 Task: Find connections with filter location Sonepur with filter topic #Managementconsultingwith filter profile language English with filter current company Titan Company Limited with filter school Narsee Monjee Educational Trust's - Jamnabai Narsee School with filter industry Travel Arrangements with filter service category Budgeting with filter keywords title Secretary
Action: Mouse moved to (536, 65)
Screenshot: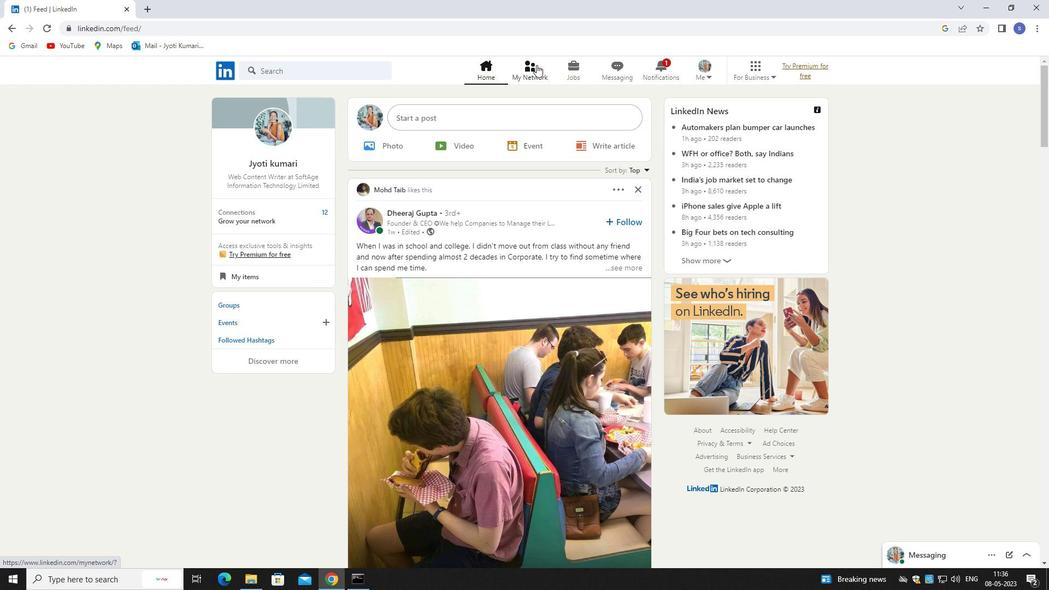 
Action: Mouse pressed left at (536, 65)
Screenshot: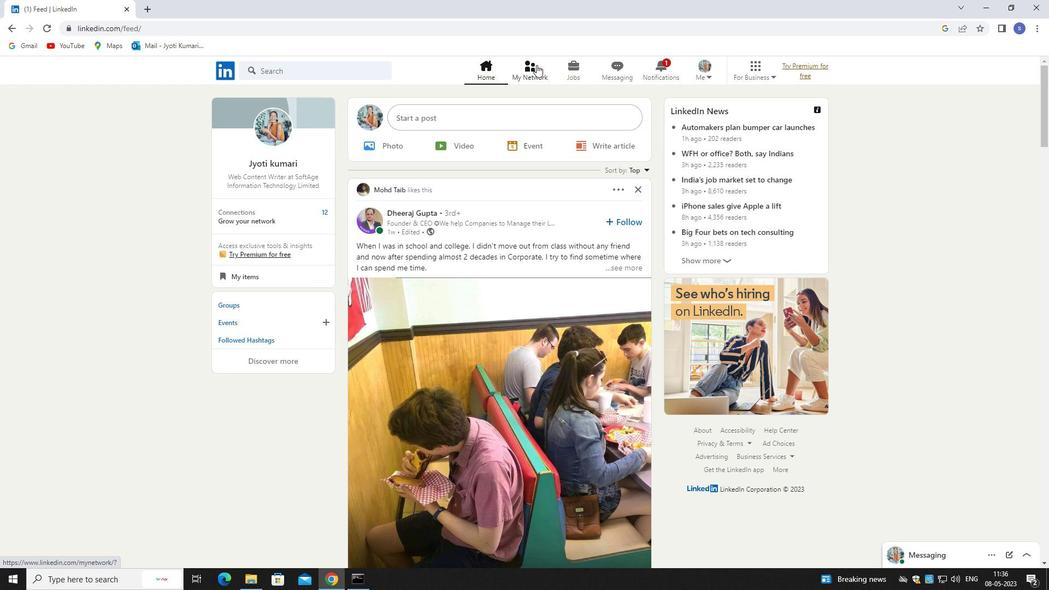 
Action: Mouse pressed left at (536, 65)
Screenshot: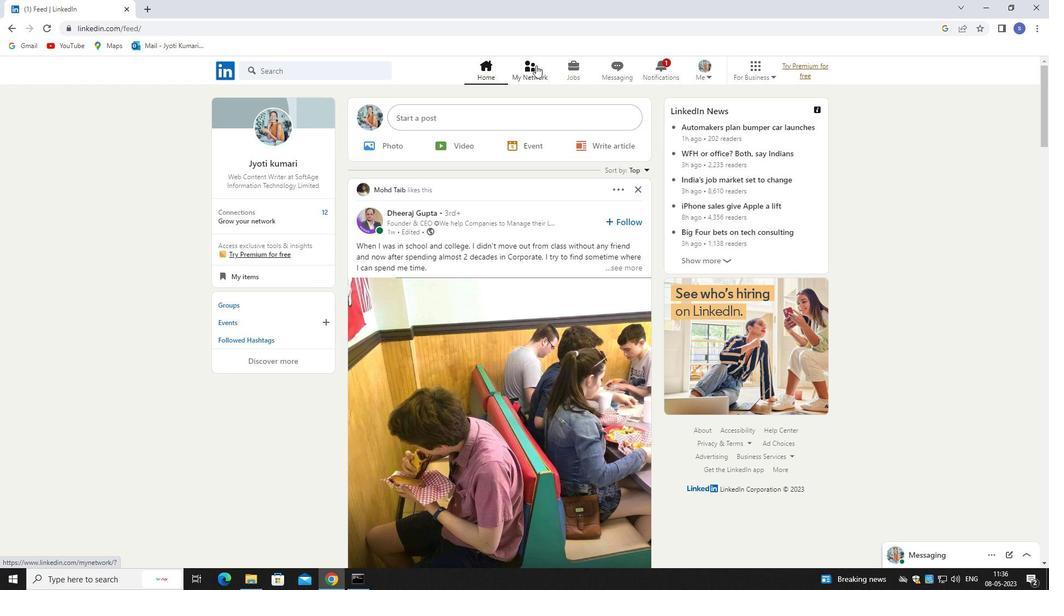
Action: Mouse moved to (320, 129)
Screenshot: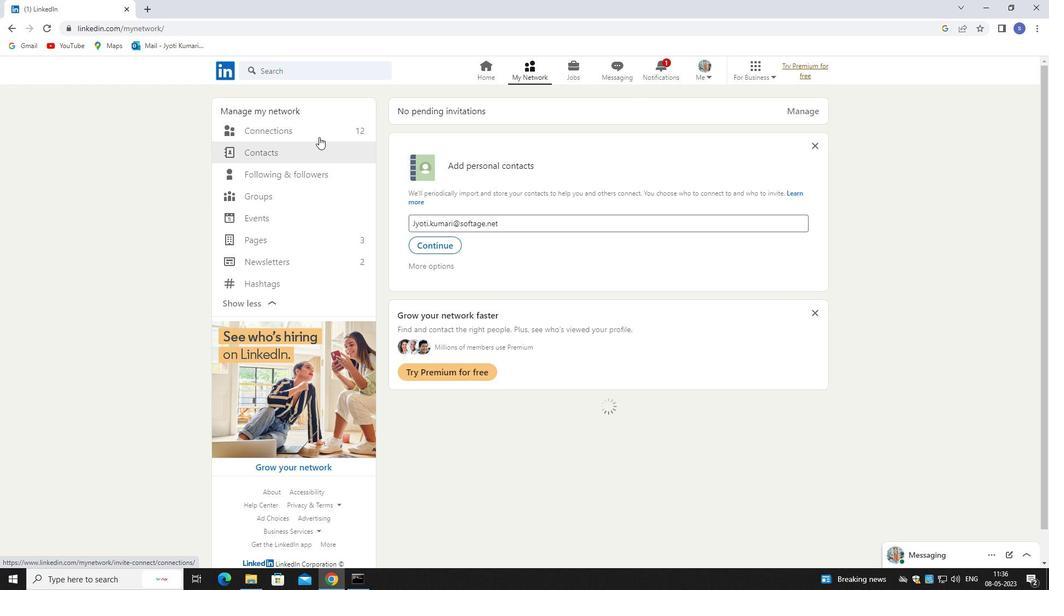 
Action: Mouse pressed left at (320, 129)
Screenshot: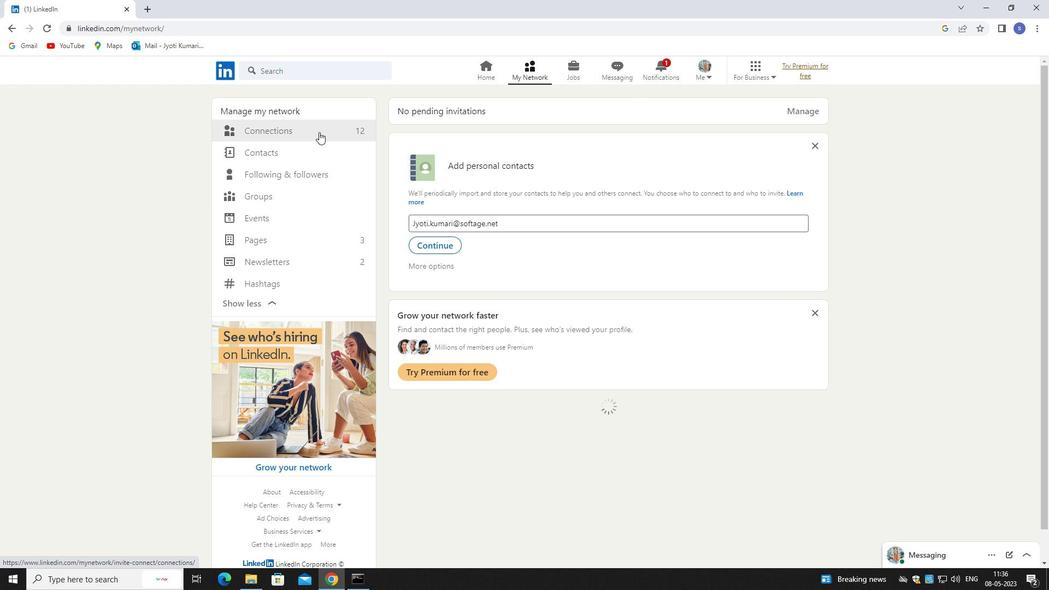 
Action: Mouse pressed left at (320, 129)
Screenshot: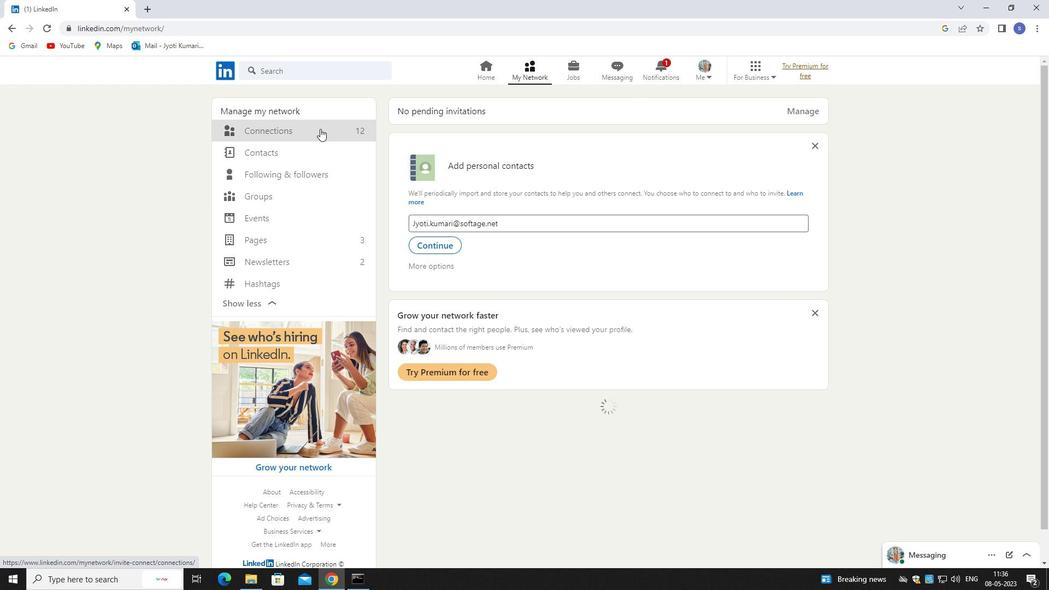 
Action: Mouse moved to (584, 131)
Screenshot: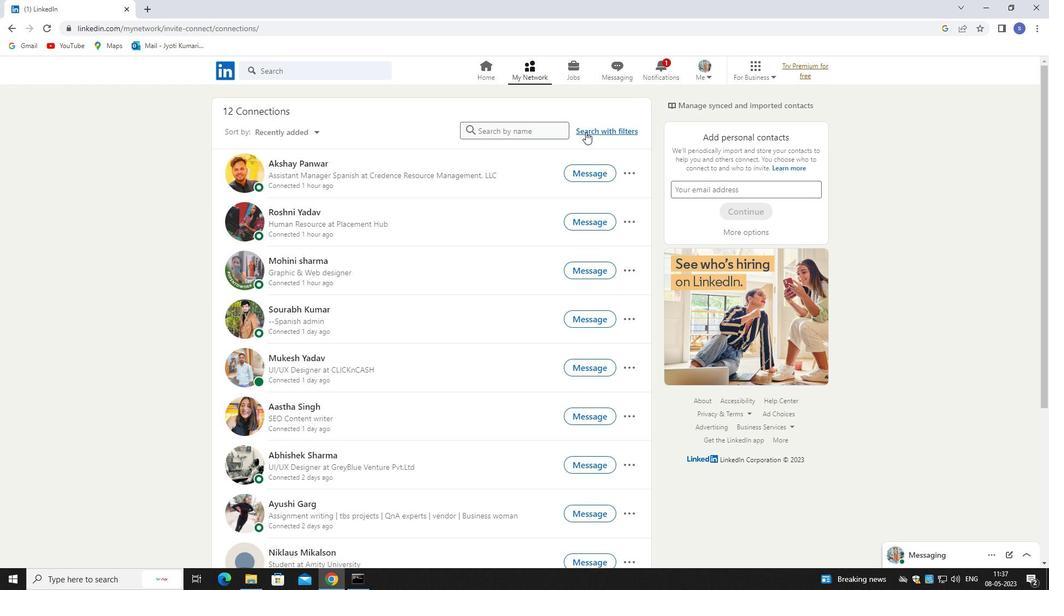 
Action: Mouse pressed left at (584, 131)
Screenshot: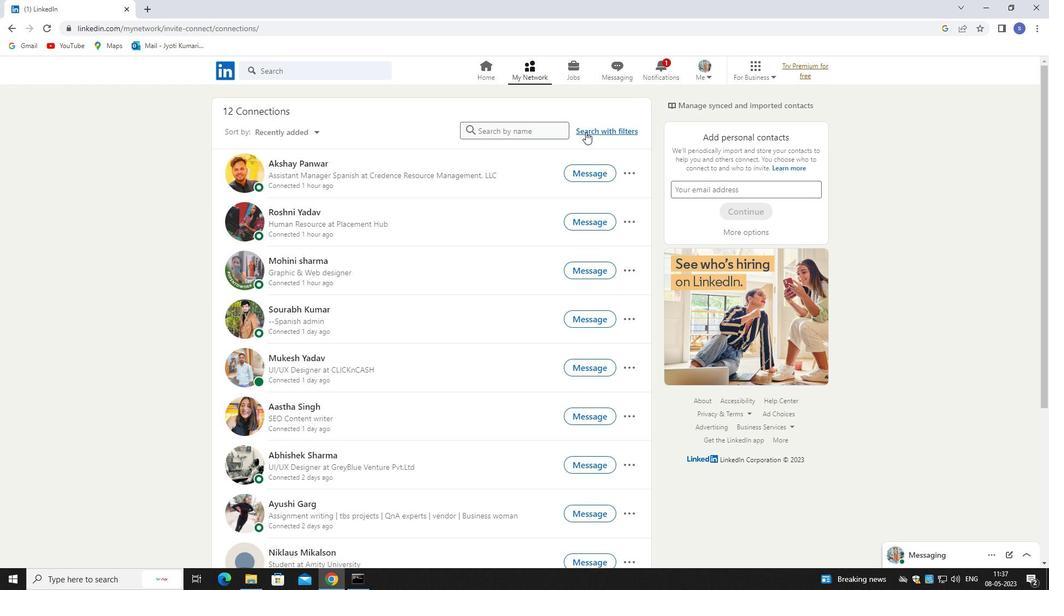 
Action: Mouse moved to (550, 97)
Screenshot: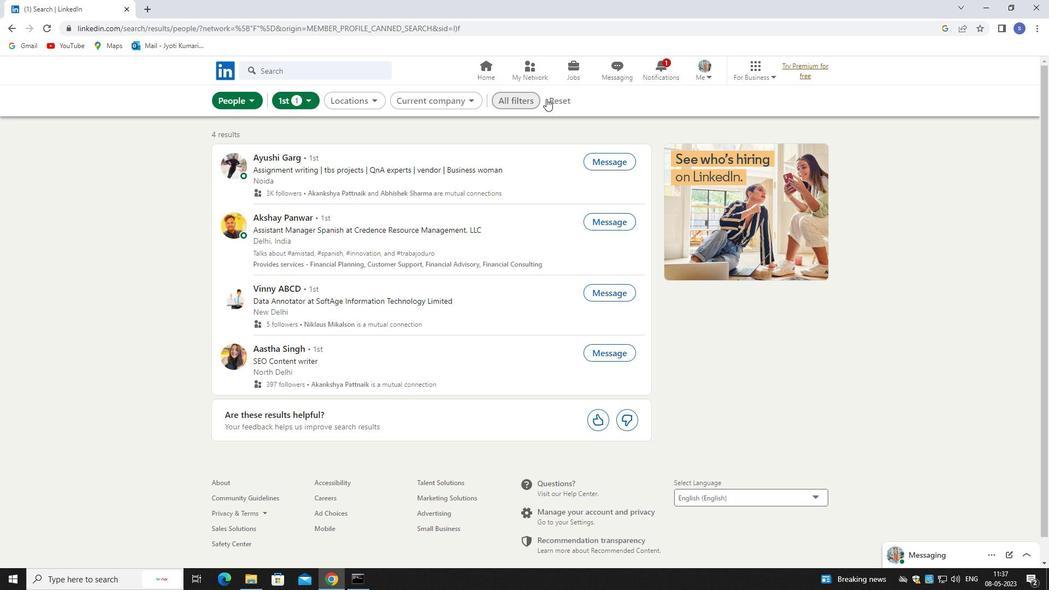 
Action: Mouse pressed left at (550, 97)
Screenshot: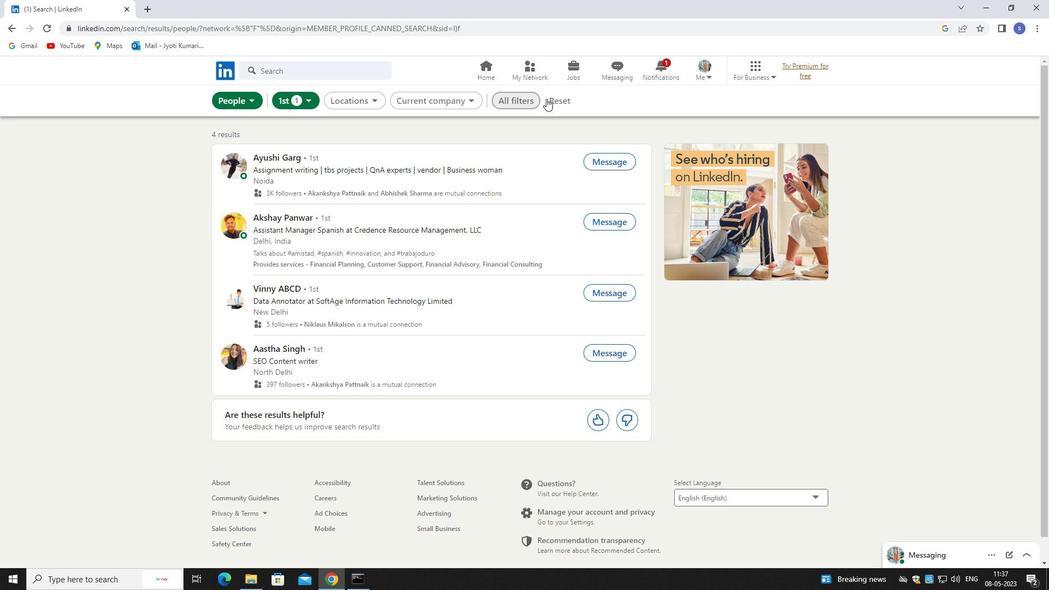
Action: Mouse moved to (533, 98)
Screenshot: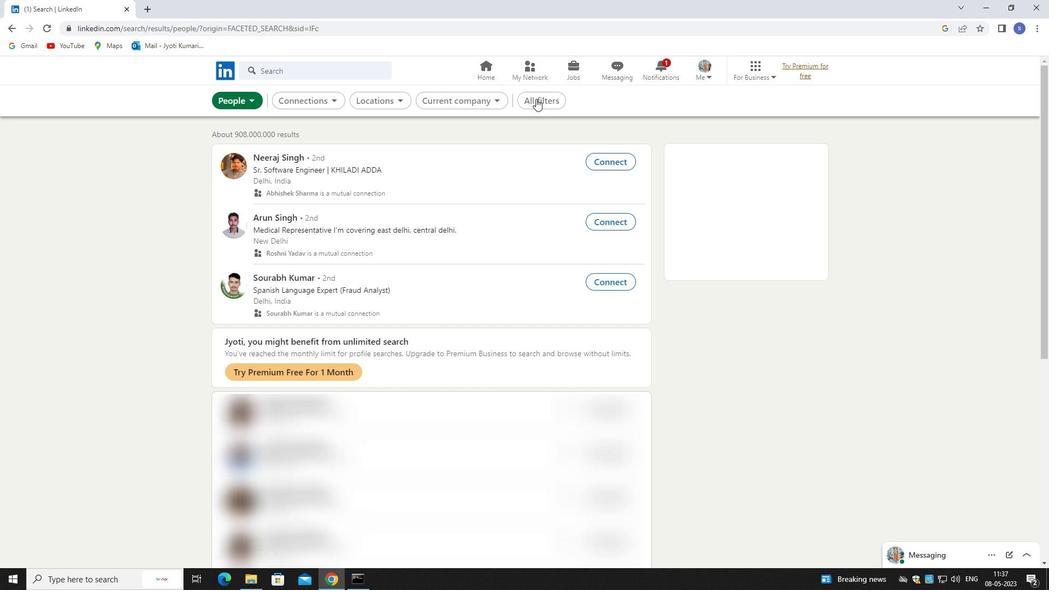 
Action: Mouse pressed left at (533, 98)
Screenshot: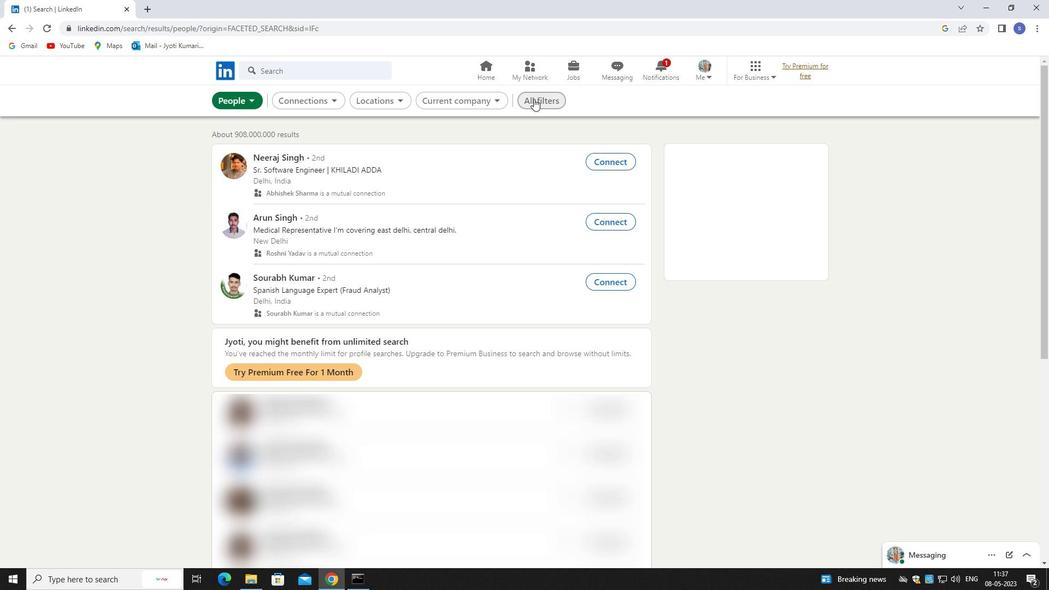 
Action: Mouse moved to (948, 432)
Screenshot: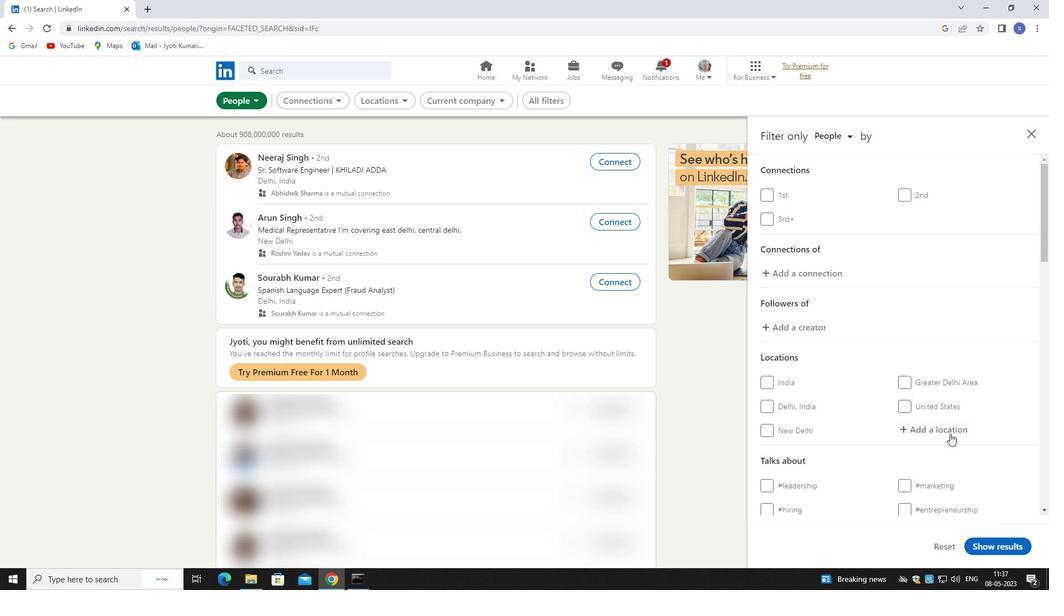 
Action: Mouse pressed left at (948, 432)
Screenshot: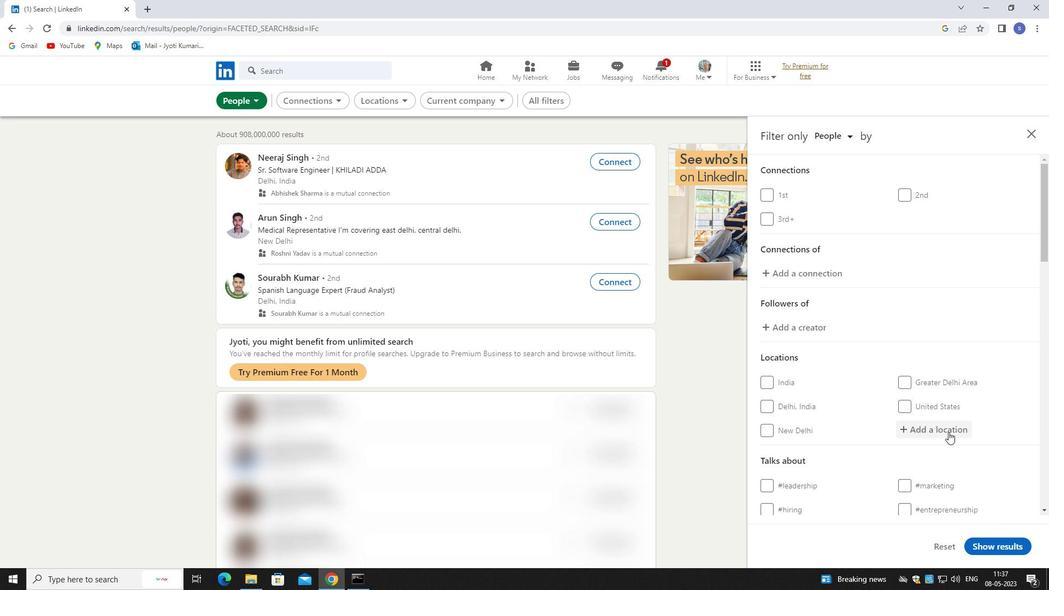 
Action: Mouse moved to (947, 436)
Screenshot: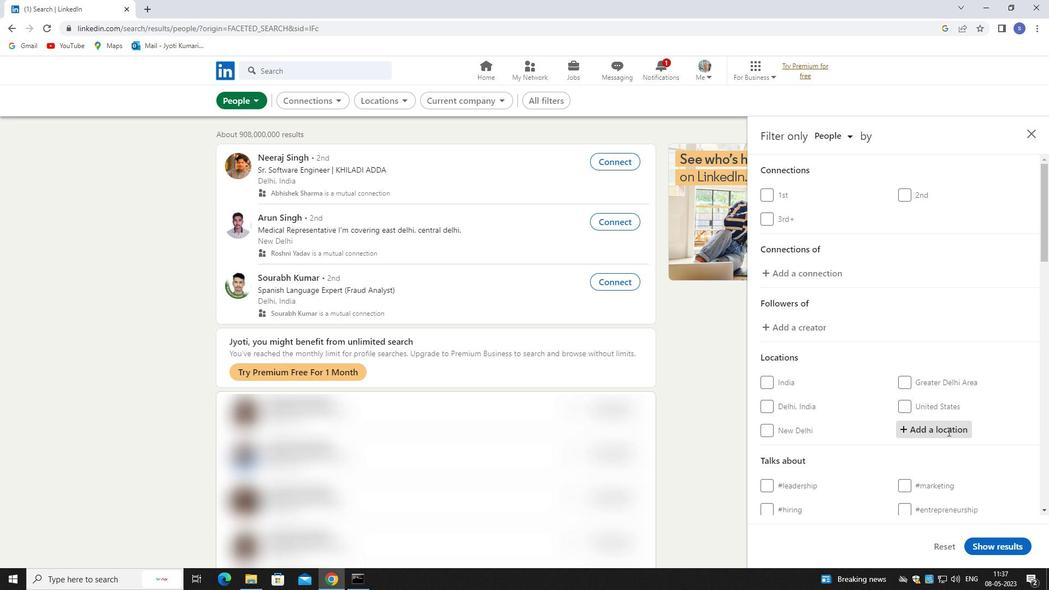 
Action: Key pressed sonepu
Screenshot: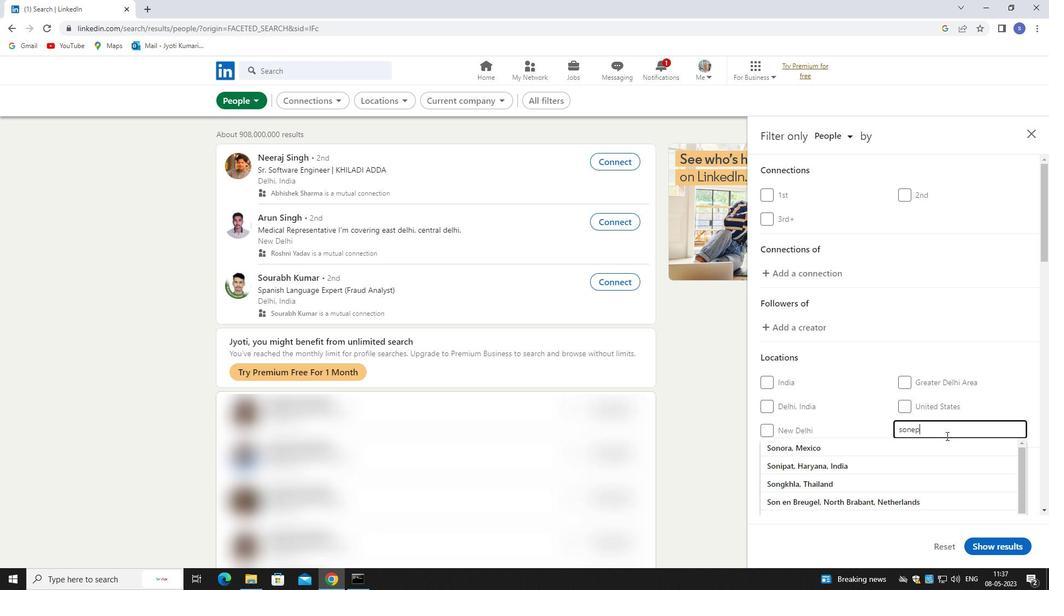
Action: Mouse moved to (948, 441)
Screenshot: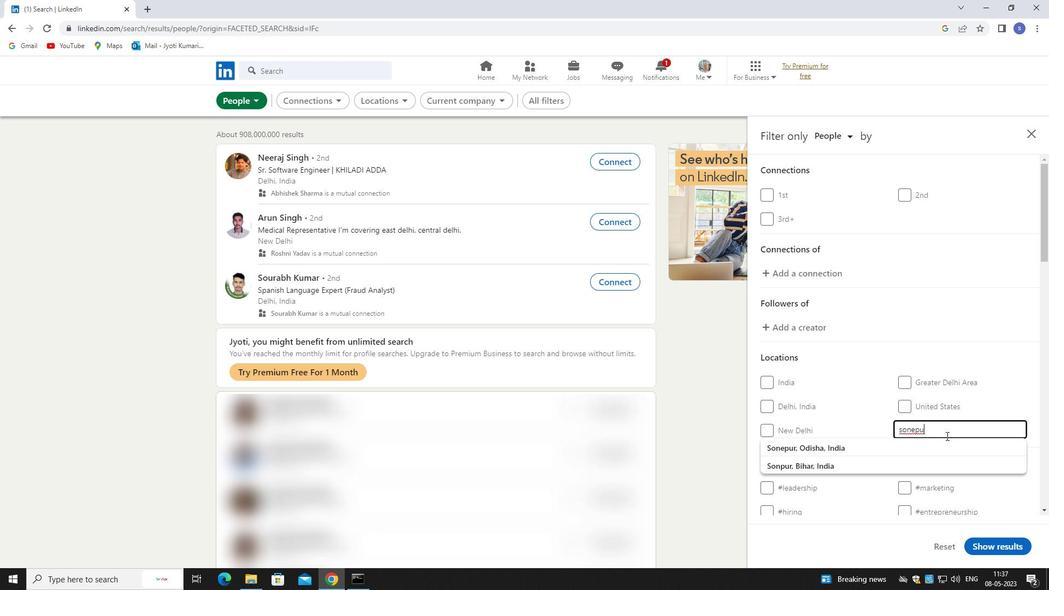 
Action: Mouse pressed left at (948, 441)
Screenshot: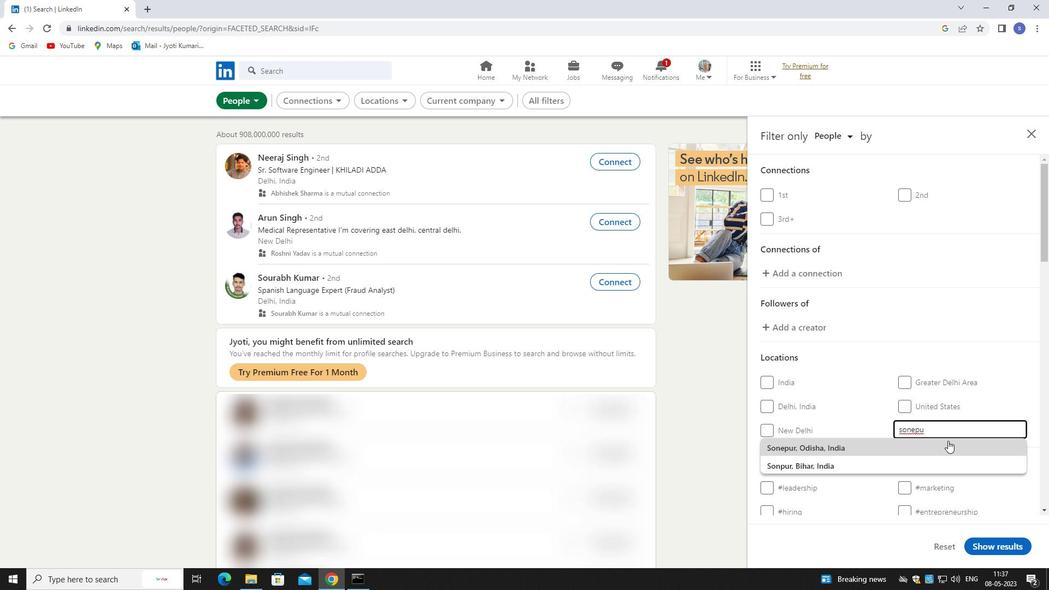
Action: Mouse scrolled (948, 440) with delta (0, 0)
Screenshot: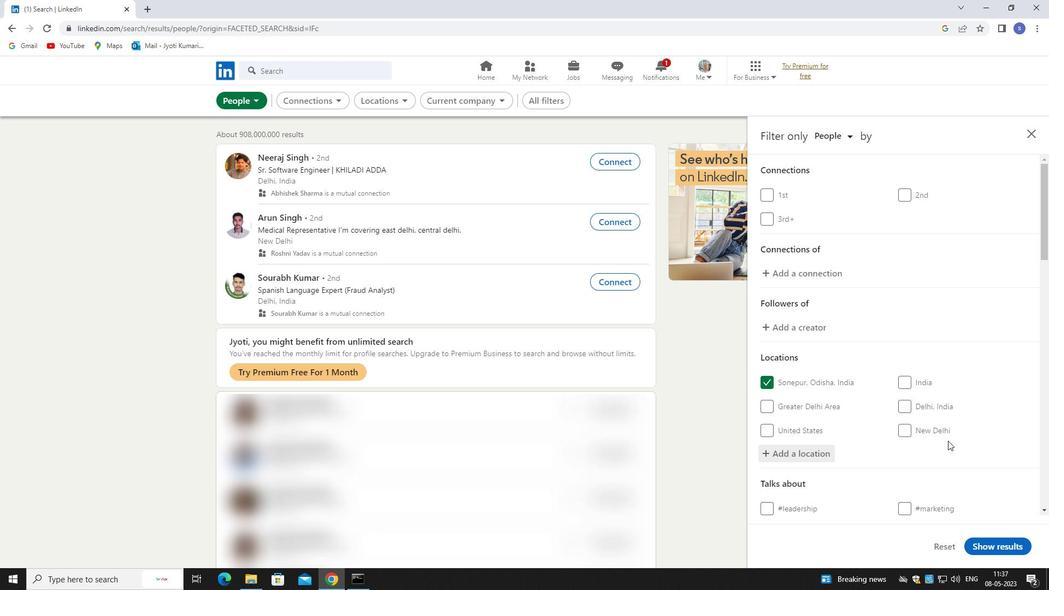 
Action: Mouse scrolled (948, 440) with delta (0, 0)
Screenshot: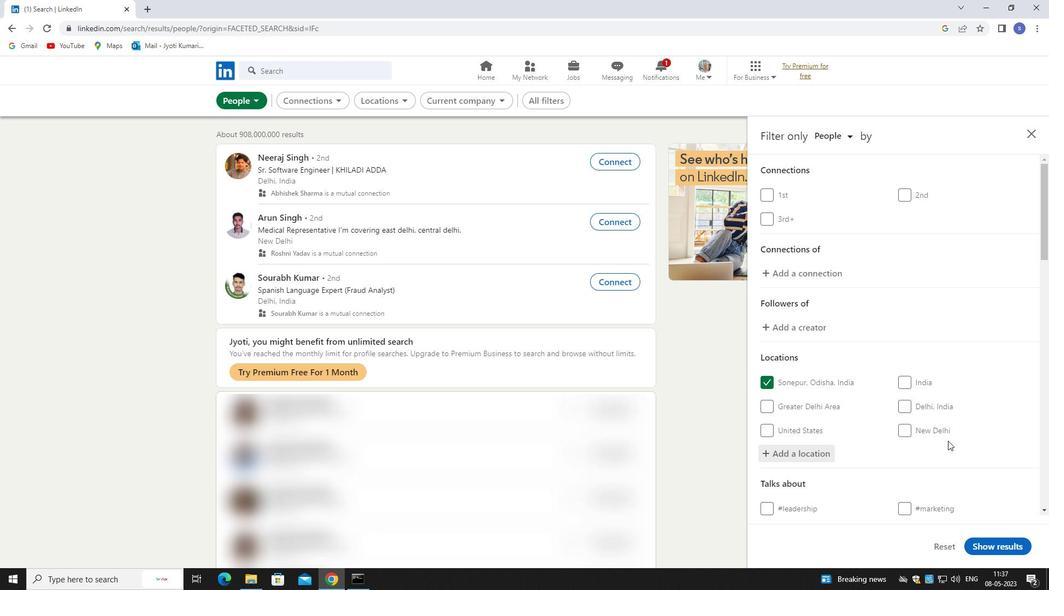
Action: Mouse moved to (949, 441)
Screenshot: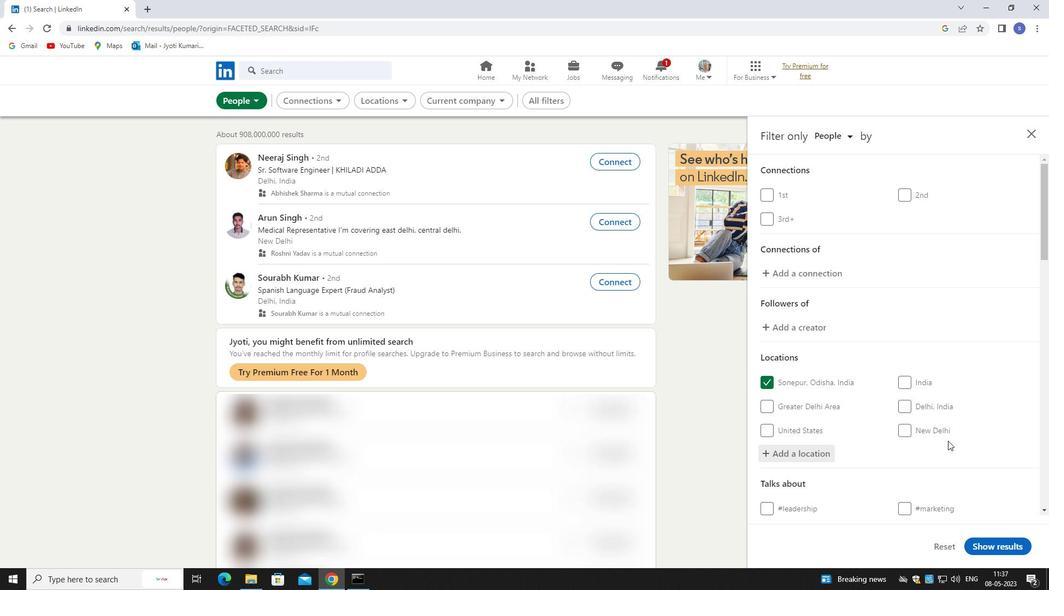 
Action: Mouse scrolled (949, 441) with delta (0, 0)
Screenshot: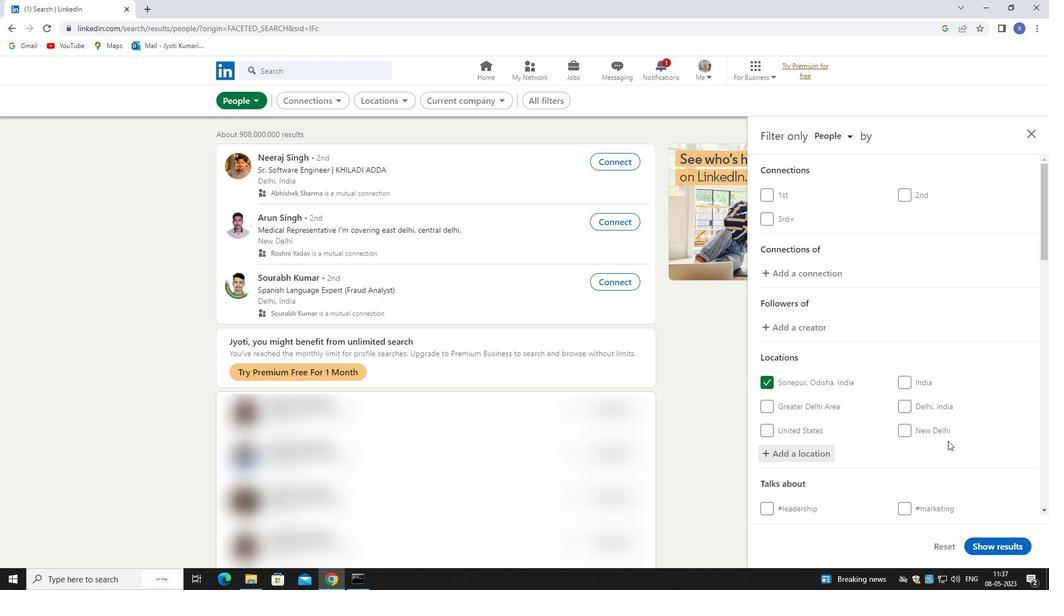 
Action: Mouse moved to (933, 397)
Screenshot: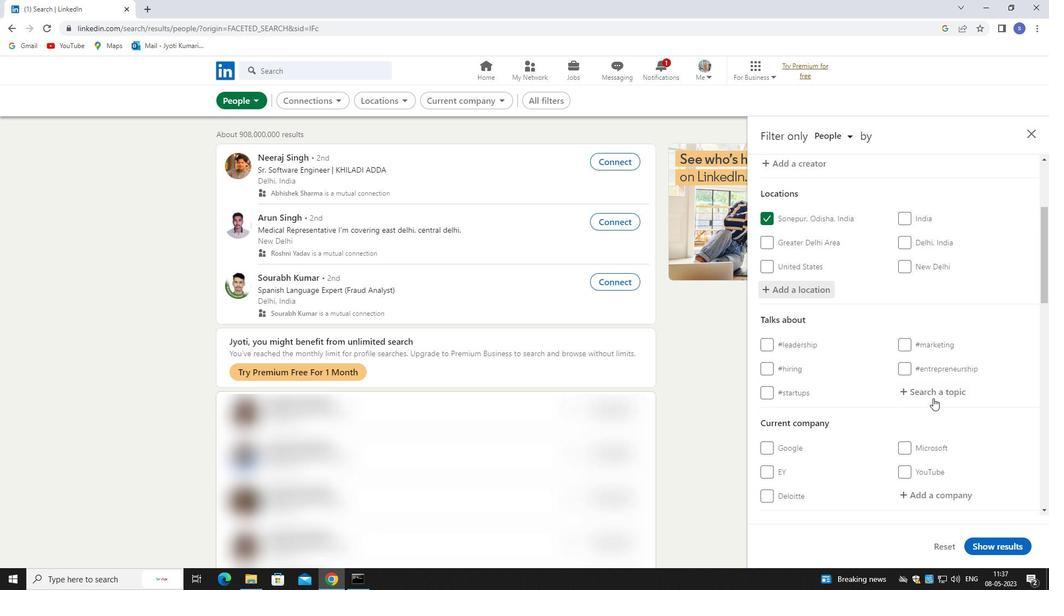 
Action: Mouse pressed left at (933, 397)
Screenshot: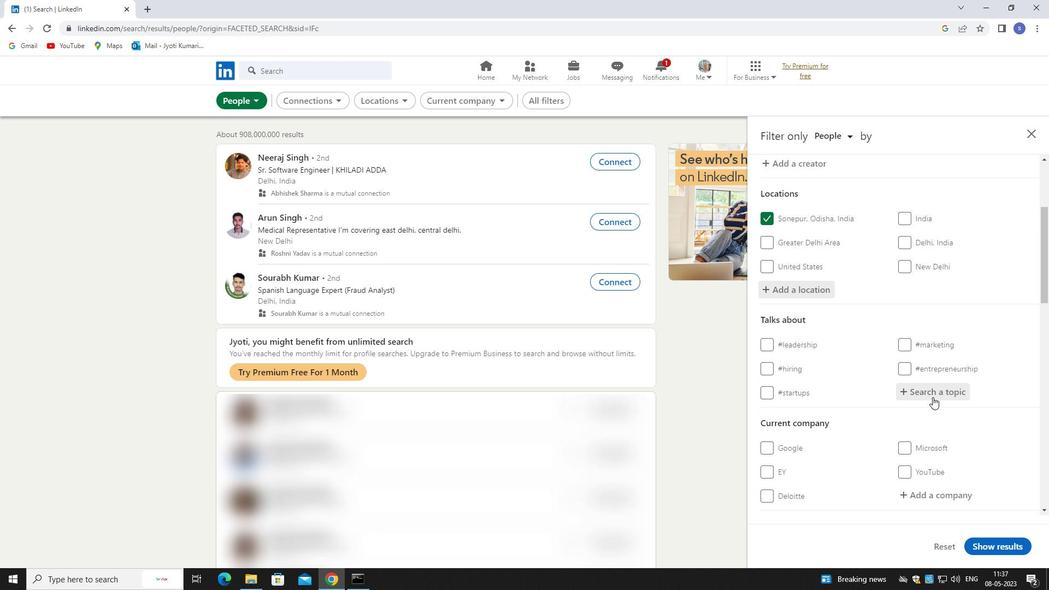
Action: Mouse moved to (934, 397)
Screenshot: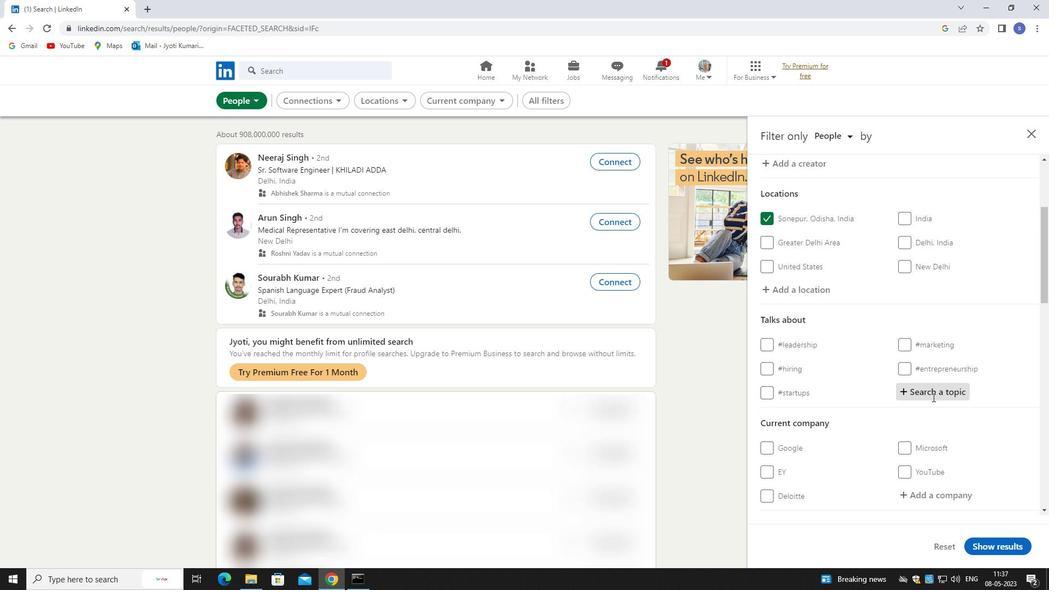 
Action: Key pressed managemn<Key.backspace>
Screenshot: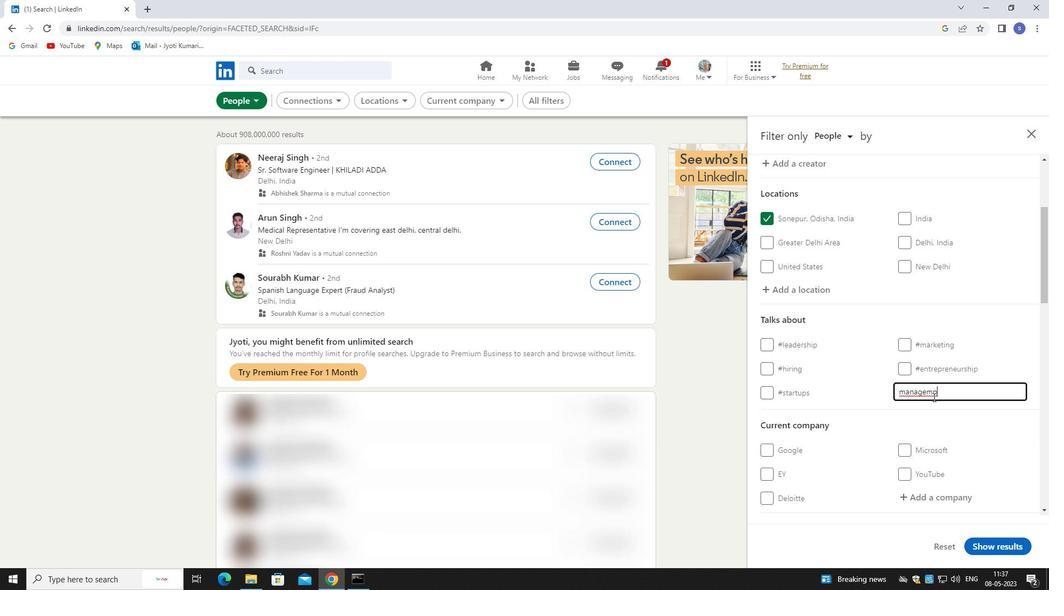 
Action: Mouse moved to (919, 413)
Screenshot: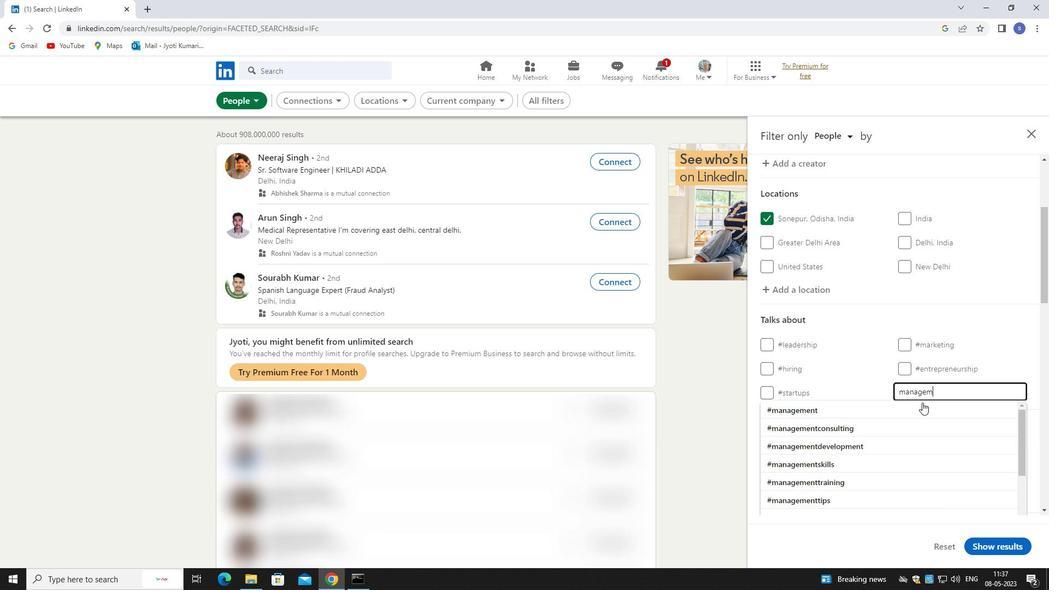 
Action: Mouse pressed left at (919, 413)
Screenshot: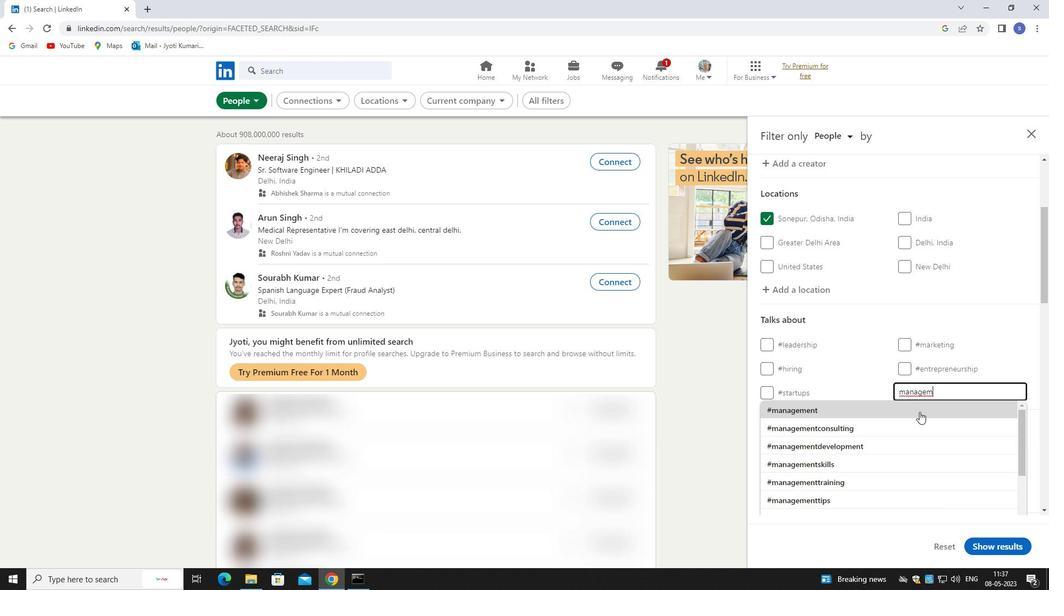 
Action: Mouse moved to (919, 414)
Screenshot: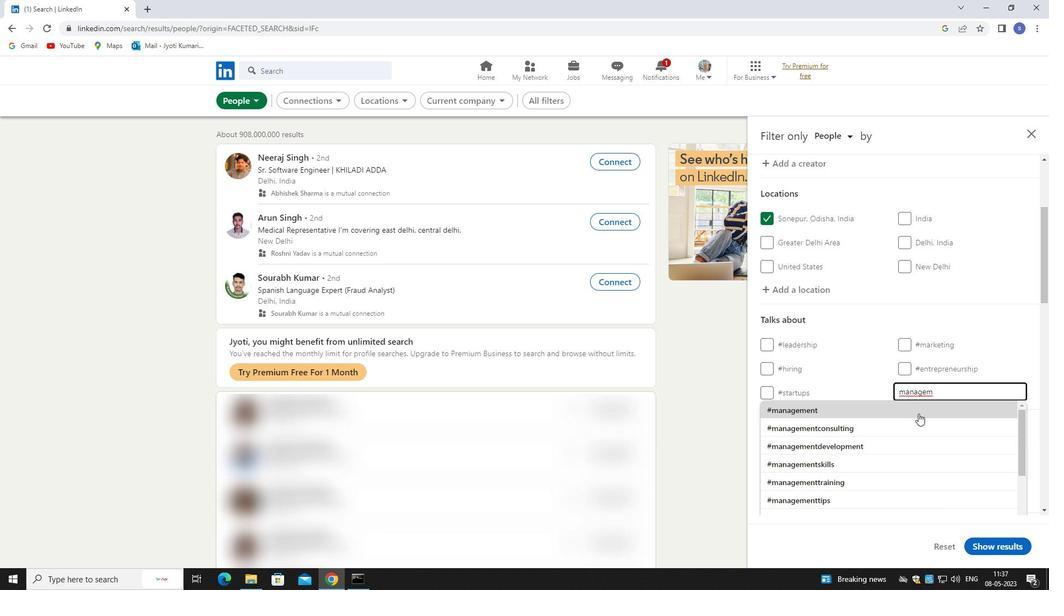 
Action: Mouse scrolled (919, 413) with delta (0, 0)
Screenshot: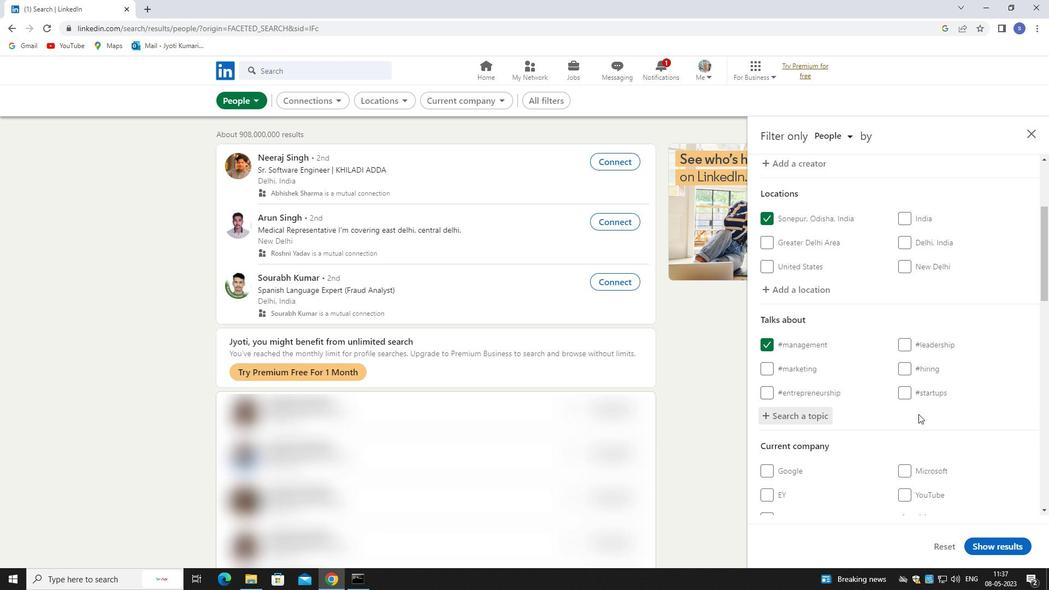 
Action: Mouse scrolled (919, 413) with delta (0, 0)
Screenshot: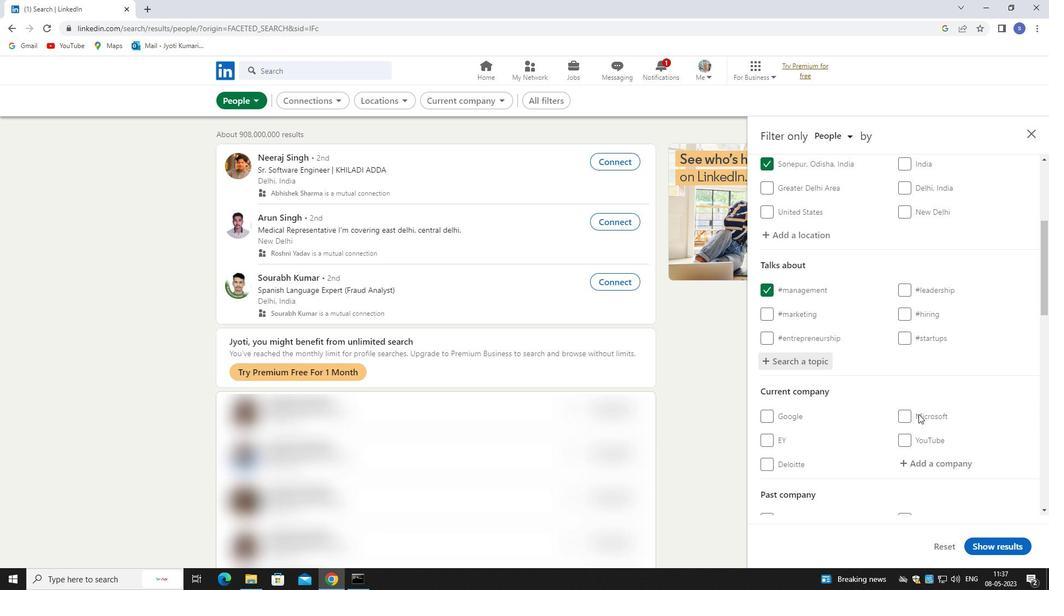
Action: Mouse scrolled (919, 413) with delta (0, 0)
Screenshot: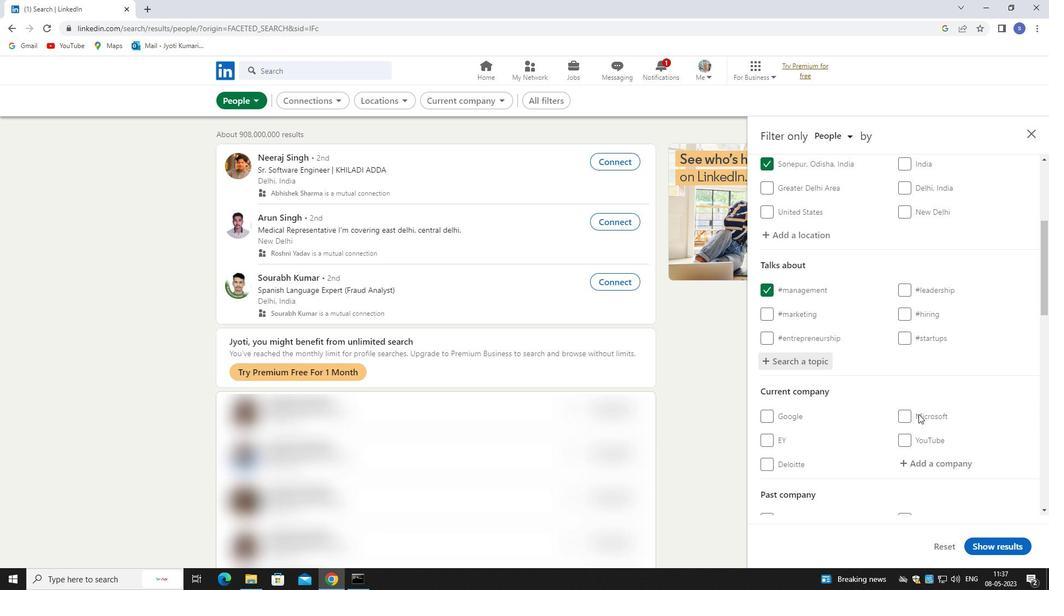 
Action: Mouse moved to (924, 359)
Screenshot: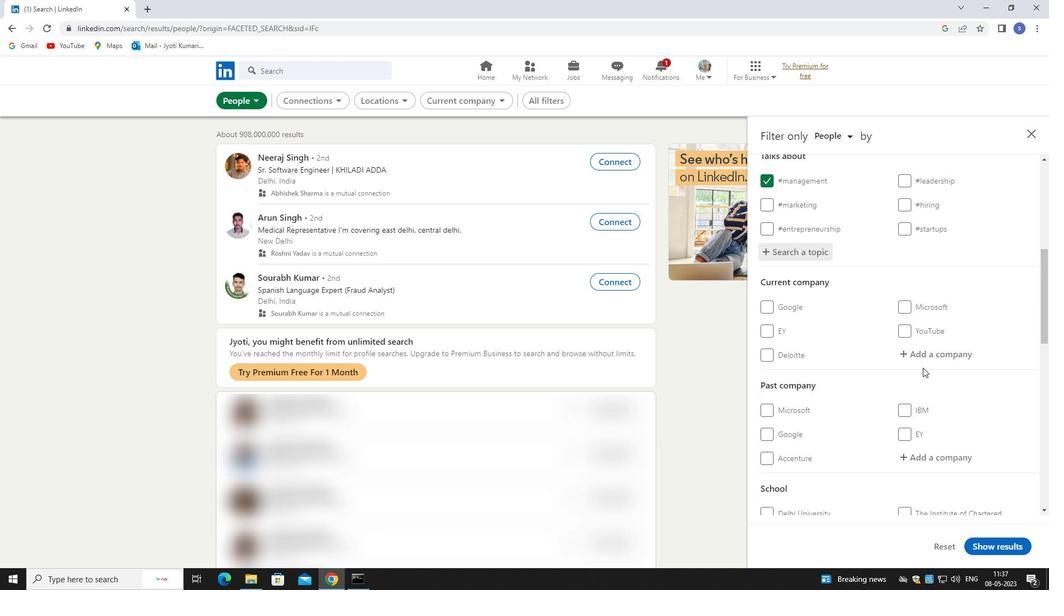 
Action: Mouse pressed left at (924, 359)
Screenshot: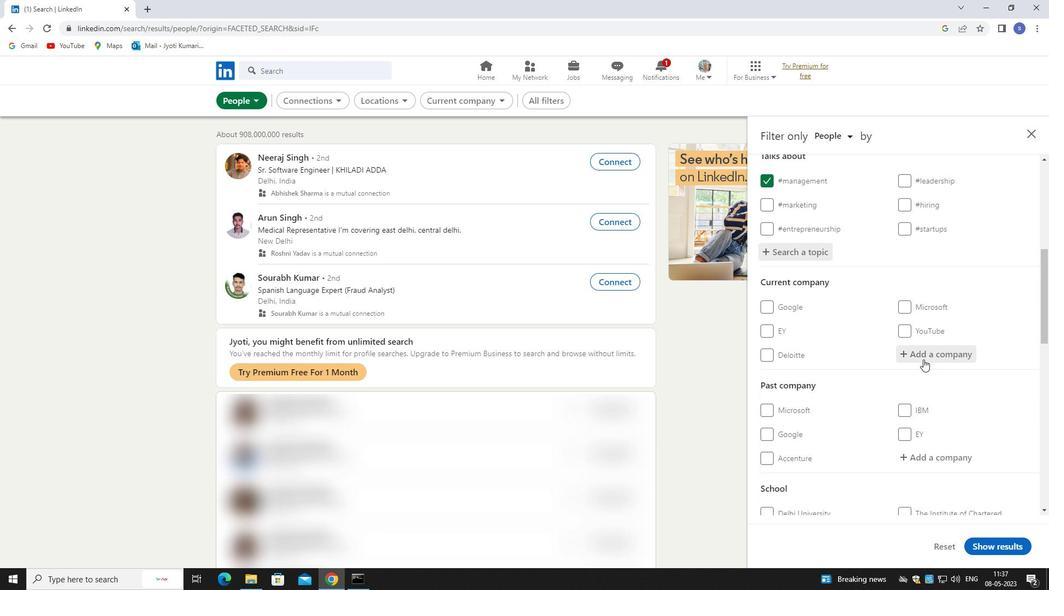 
Action: Mouse moved to (925, 359)
Screenshot: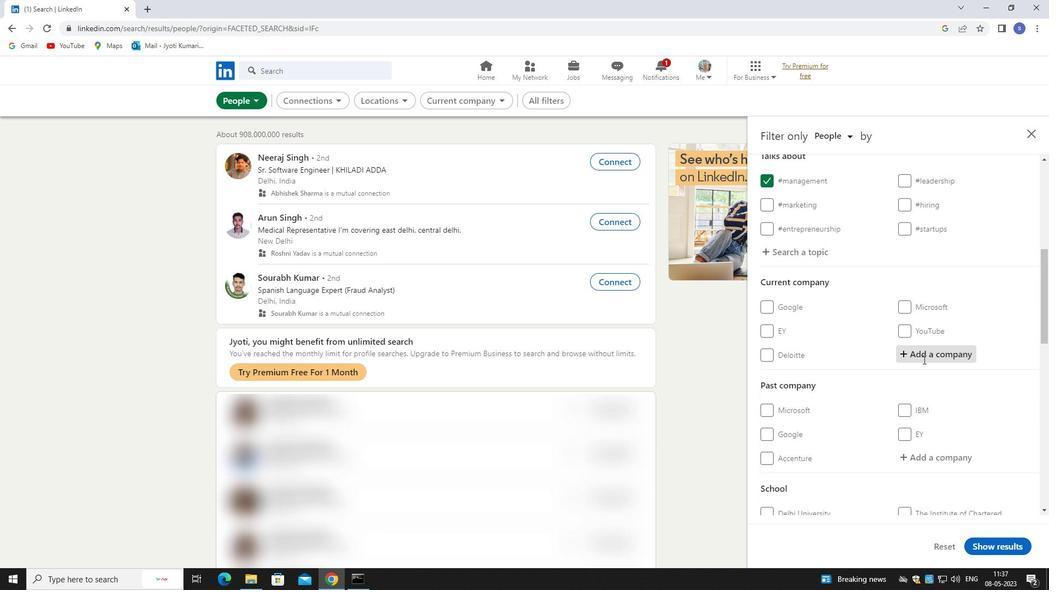 
Action: Key pressed titan<Key.space>
Screenshot: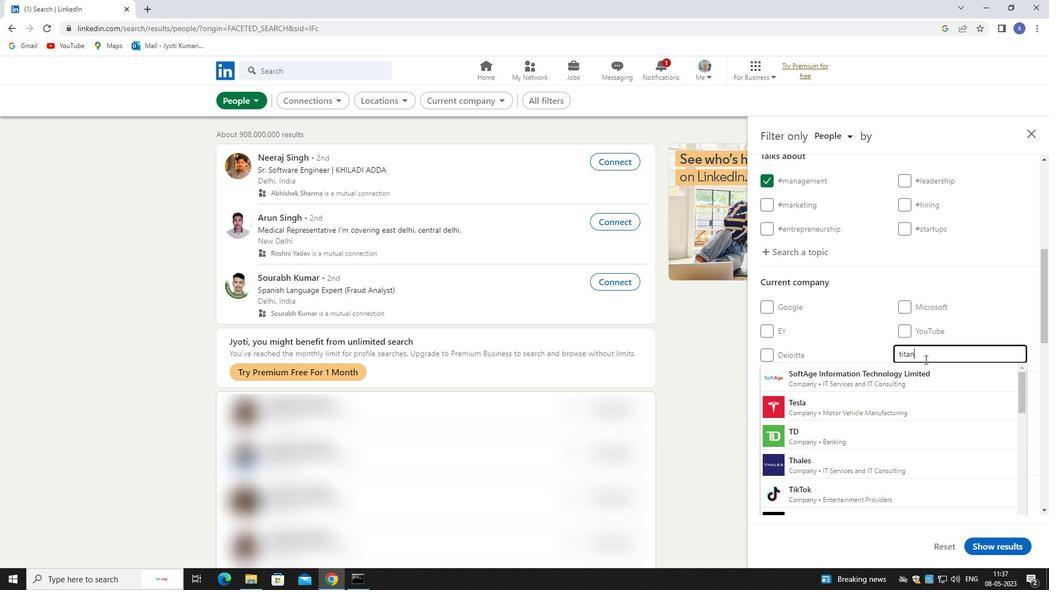 
Action: Mouse moved to (954, 384)
Screenshot: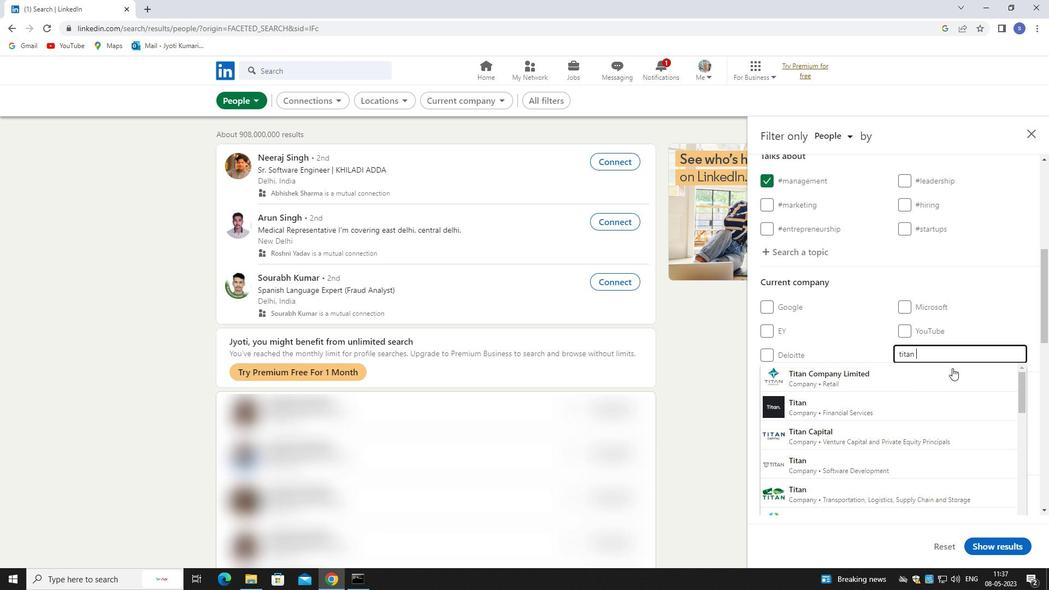 
Action: Mouse pressed left at (954, 384)
Screenshot: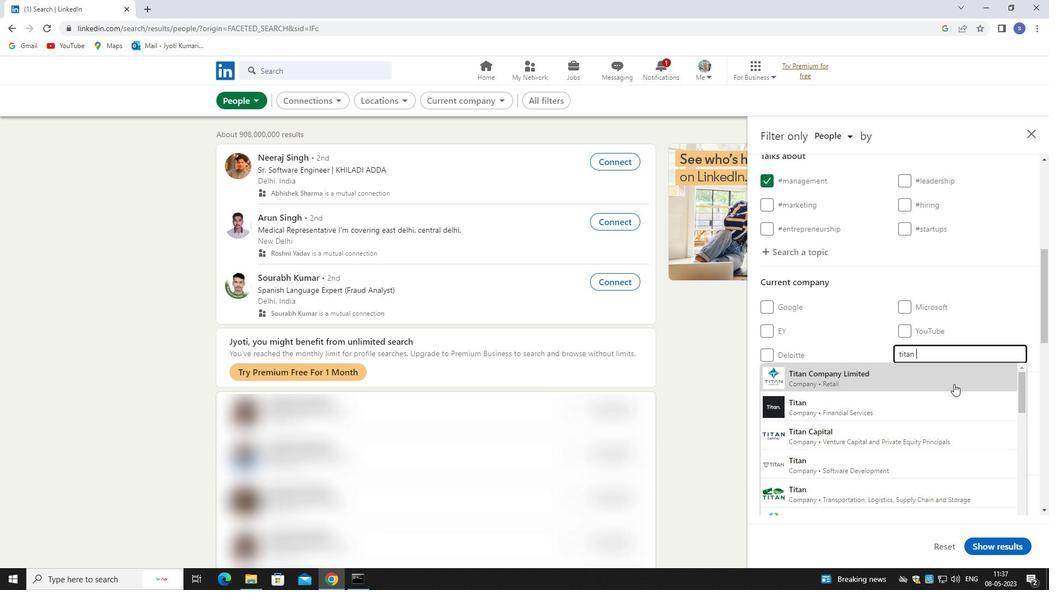 
Action: Mouse moved to (953, 384)
Screenshot: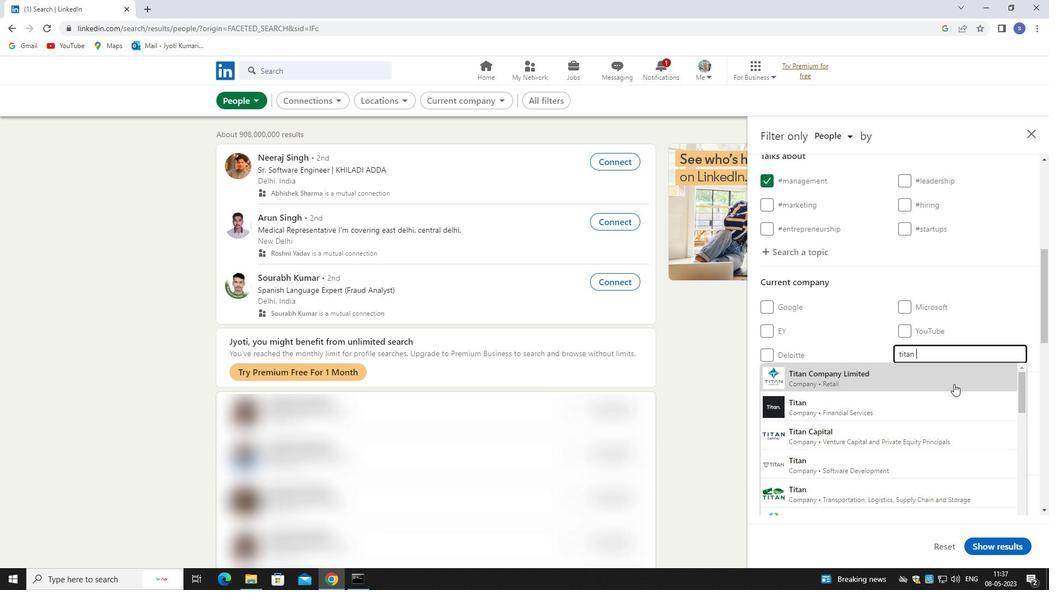 
Action: Mouse scrolled (953, 383) with delta (0, 0)
Screenshot: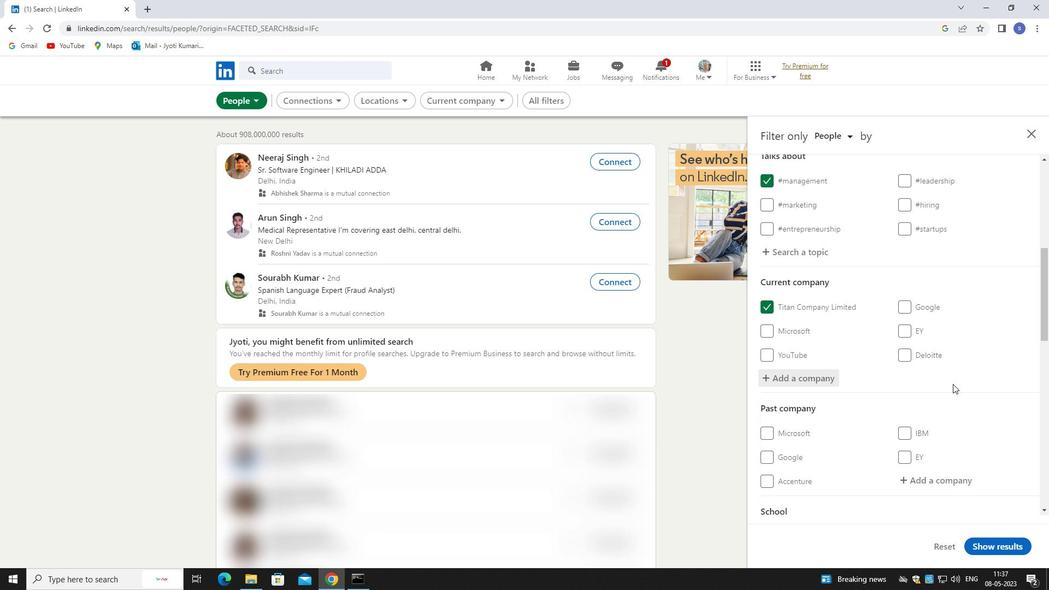 
Action: Mouse scrolled (953, 383) with delta (0, 0)
Screenshot: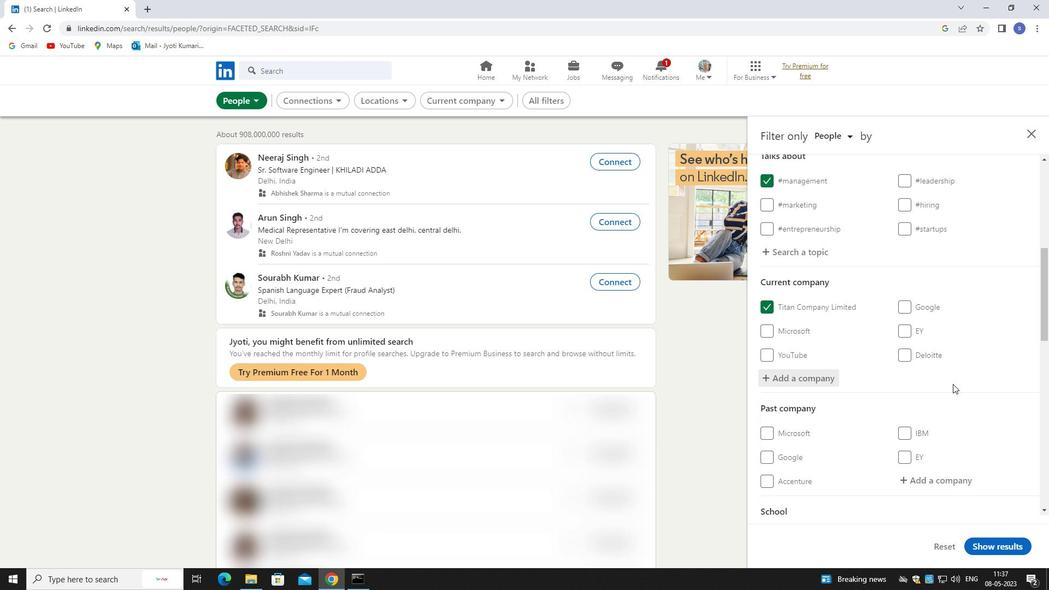 
Action: Mouse moved to (941, 414)
Screenshot: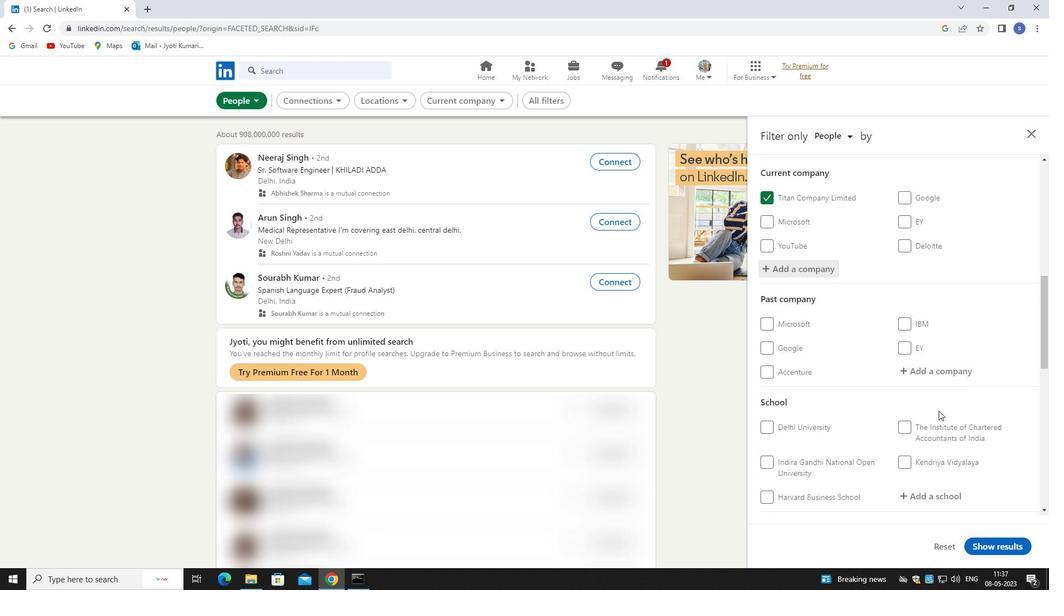 
Action: Mouse scrolled (941, 413) with delta (0, 0)
Screenshot: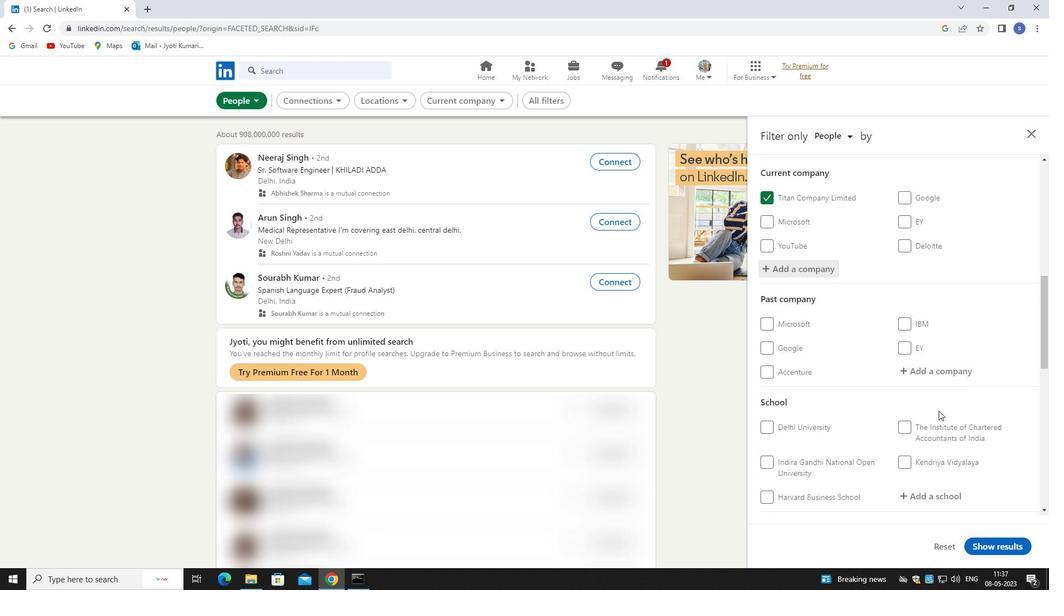 
Action: Mouse moved to (941, 416)
Screenshot: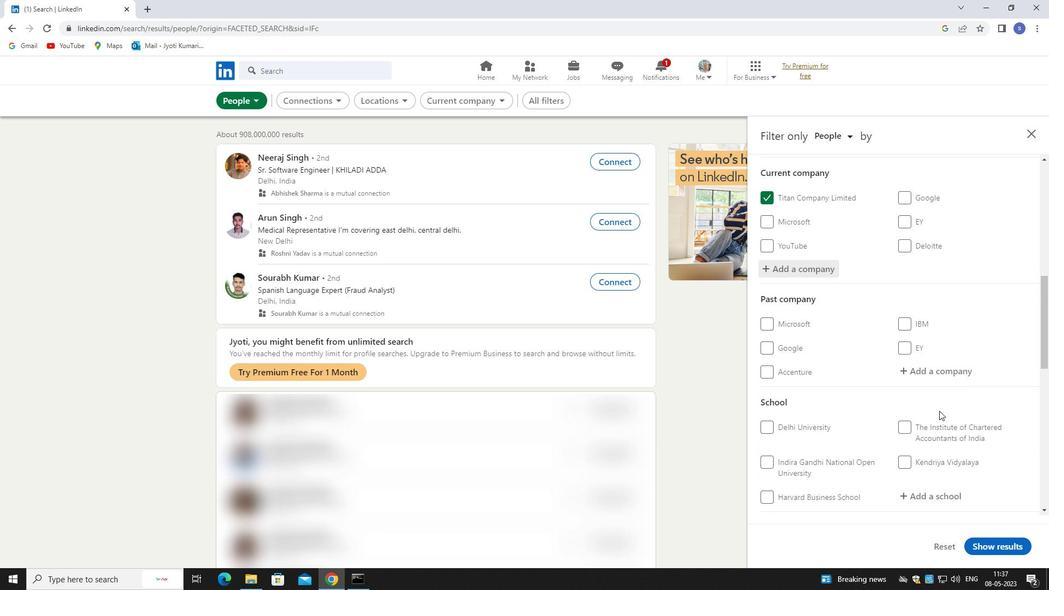 
Action: Mouse scrolled (941, 415) with delta (0, 0)
Screenshot: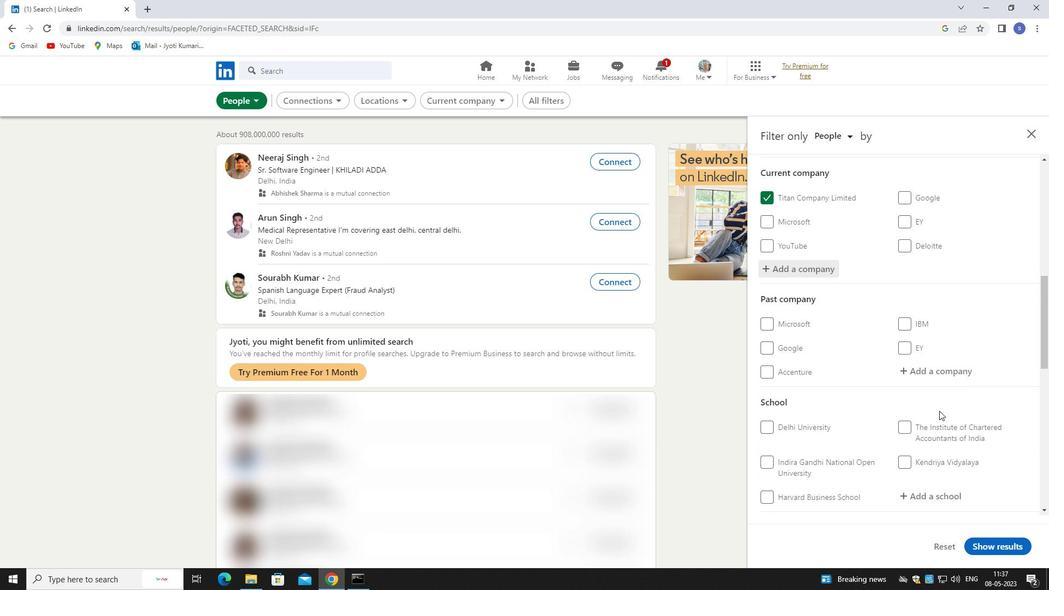 
Action: Mouse moved to (939, 391)
Screenshot: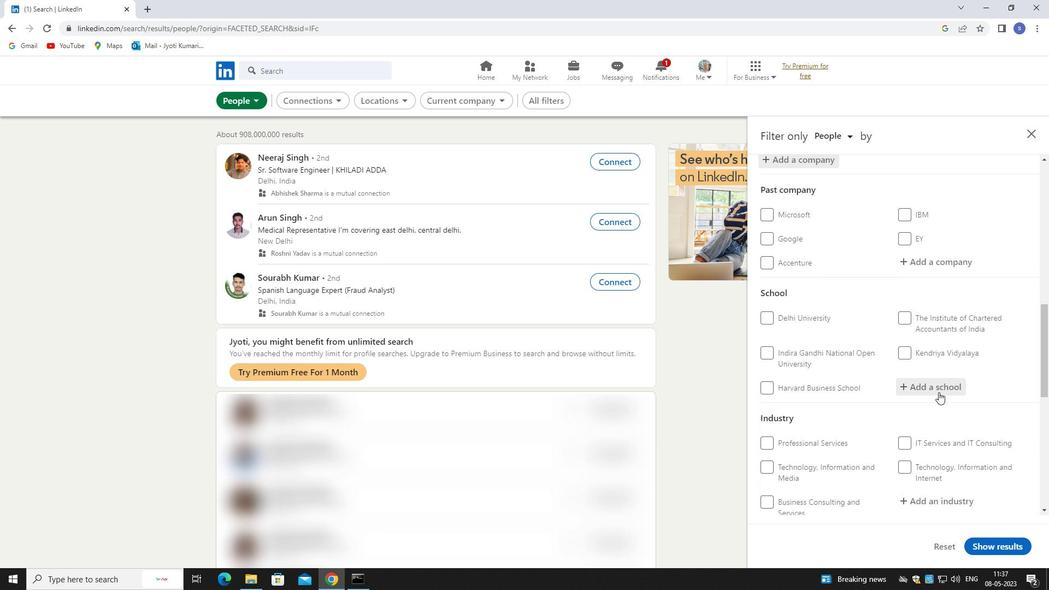 
Action: Mouse pressed left at (939, 391)
Screenshot: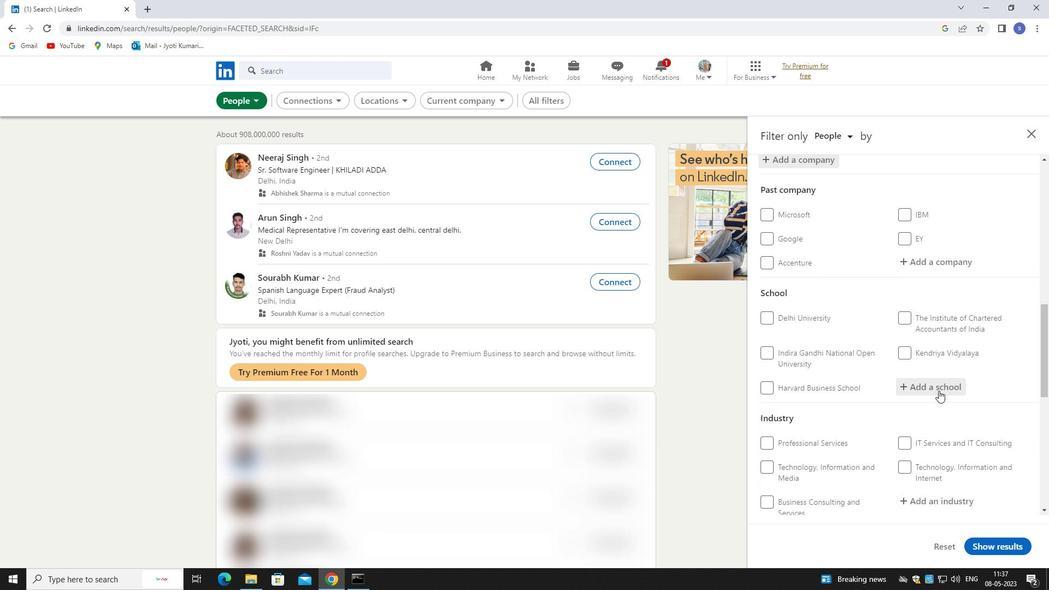 
Action: Key pressed narsee
Screenshot: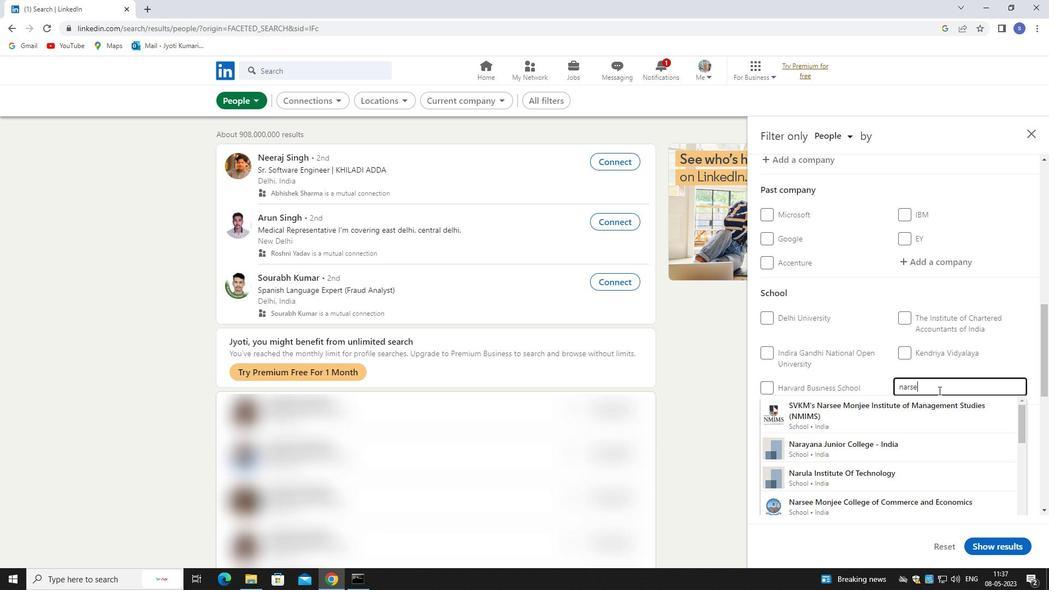 
Action: Mouse moved to (935, 477)
Screenshot: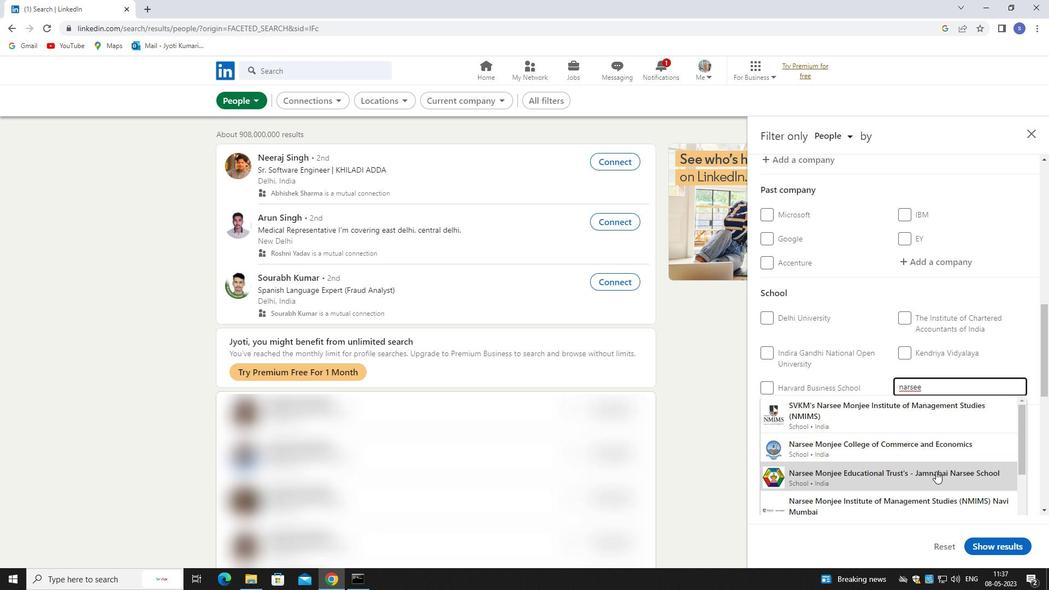 
Action: Mouse pressed left at (935, 477)
Screenshot: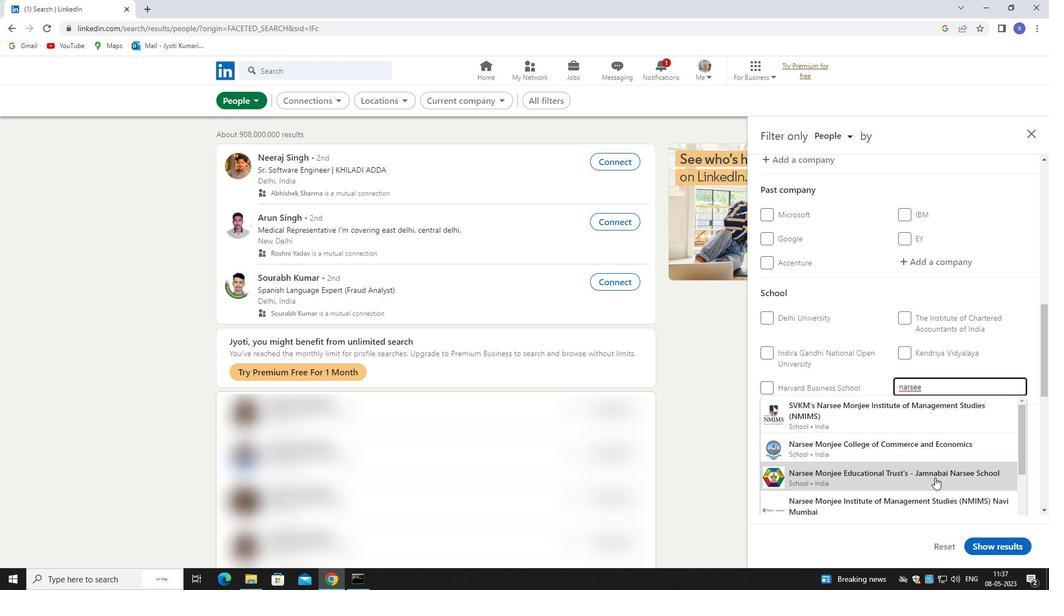 
Action: Mouse moved to (935, 477)
Screenshot: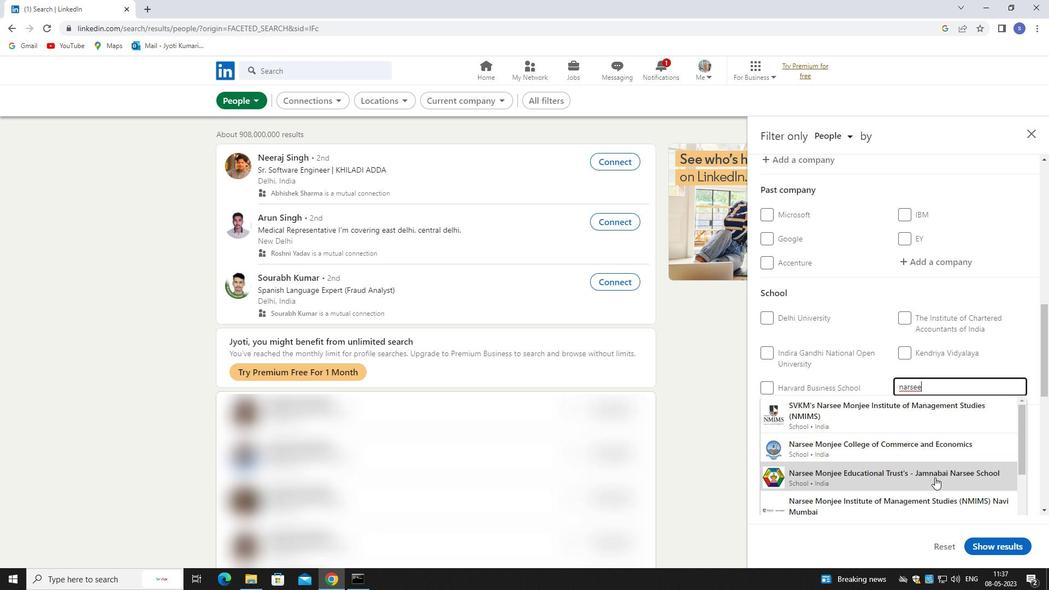 
Action: Mouse scrolled (935, 477) with delta (0, 0)
Screenshot: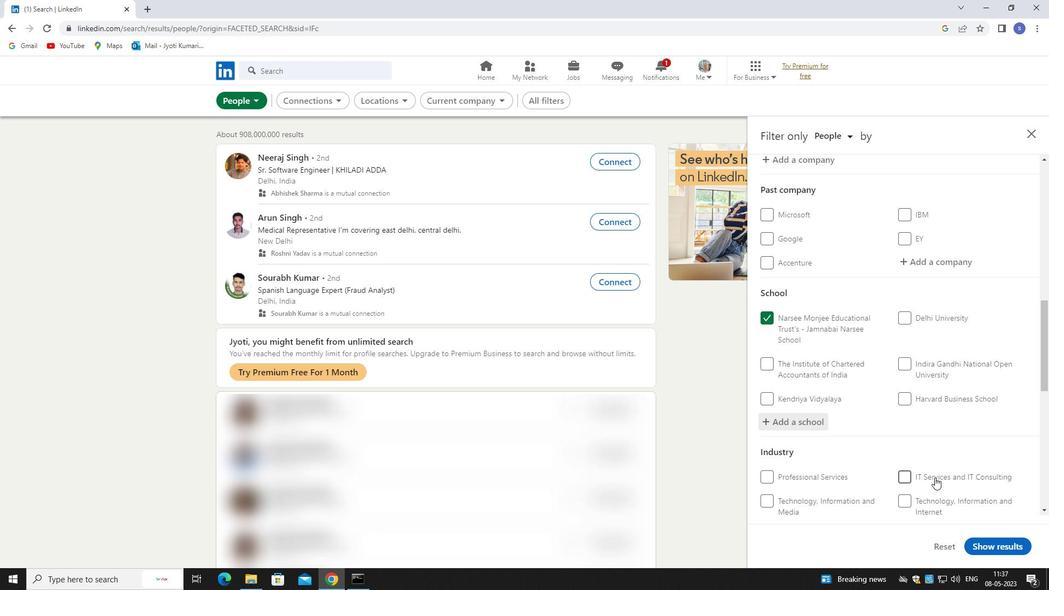 
Action: Mouse moved to (935, 477)
Screenshot: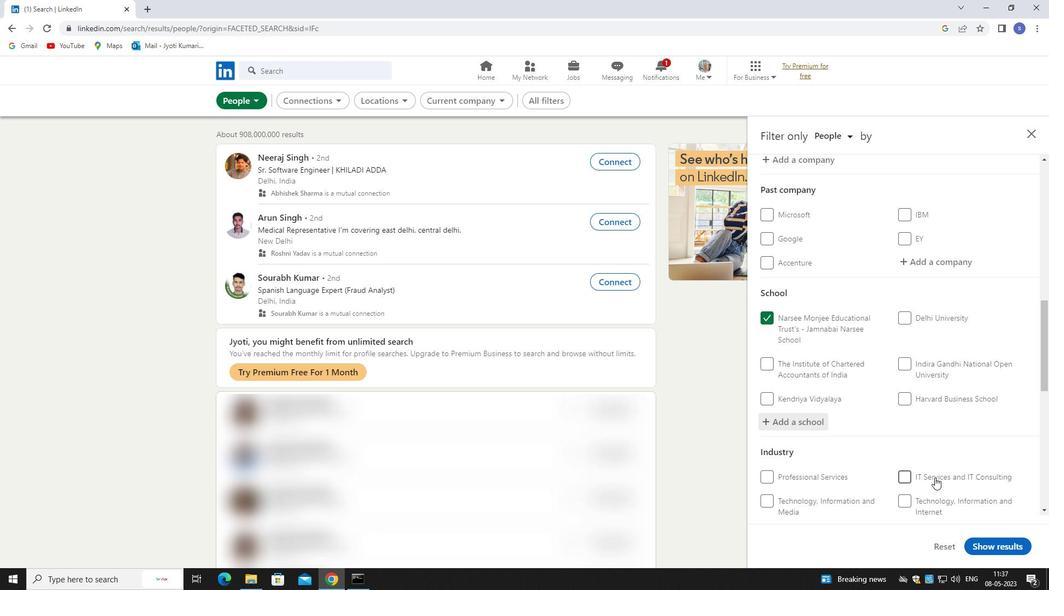
Action: Mouse scrolled (935, 477) with delta (0, 0)
Screenshot: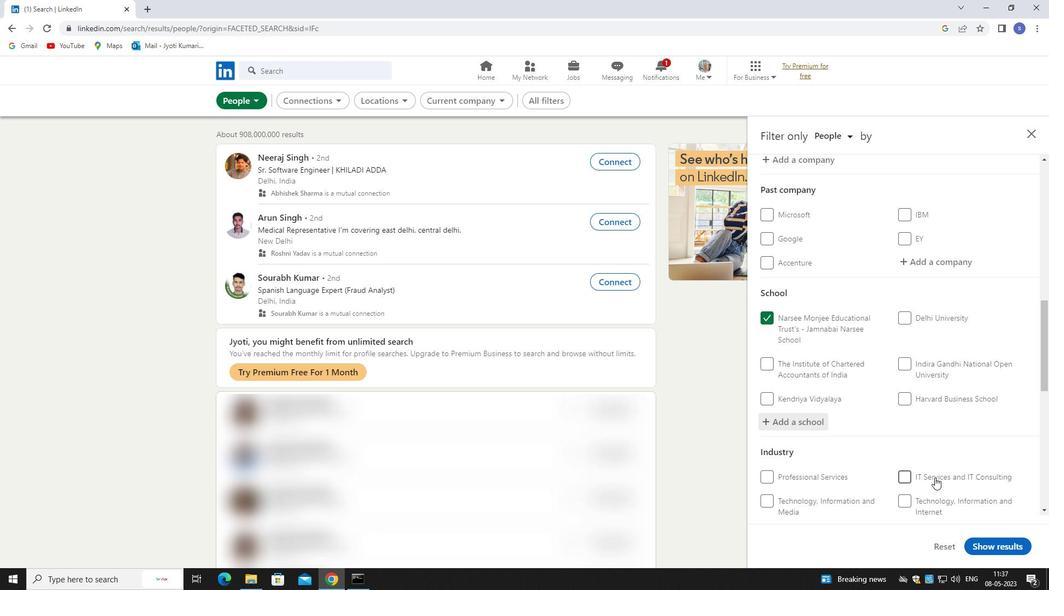 
Action: Mouse scrolled (935, 477) with delta (0, 0)
Screenshot: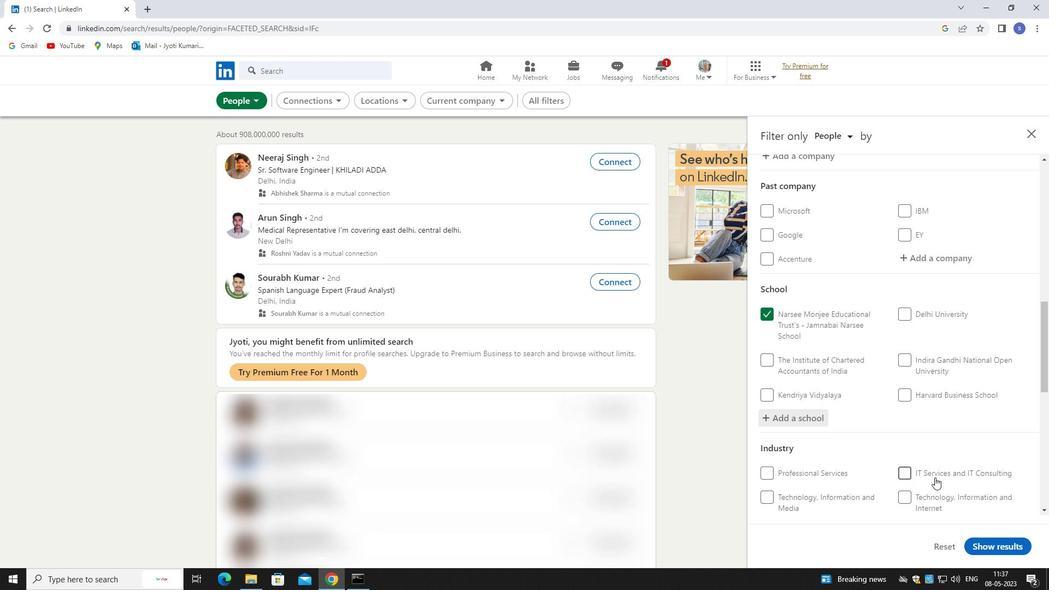 
Action: Mouse moved to (954, 371)
Screenshot: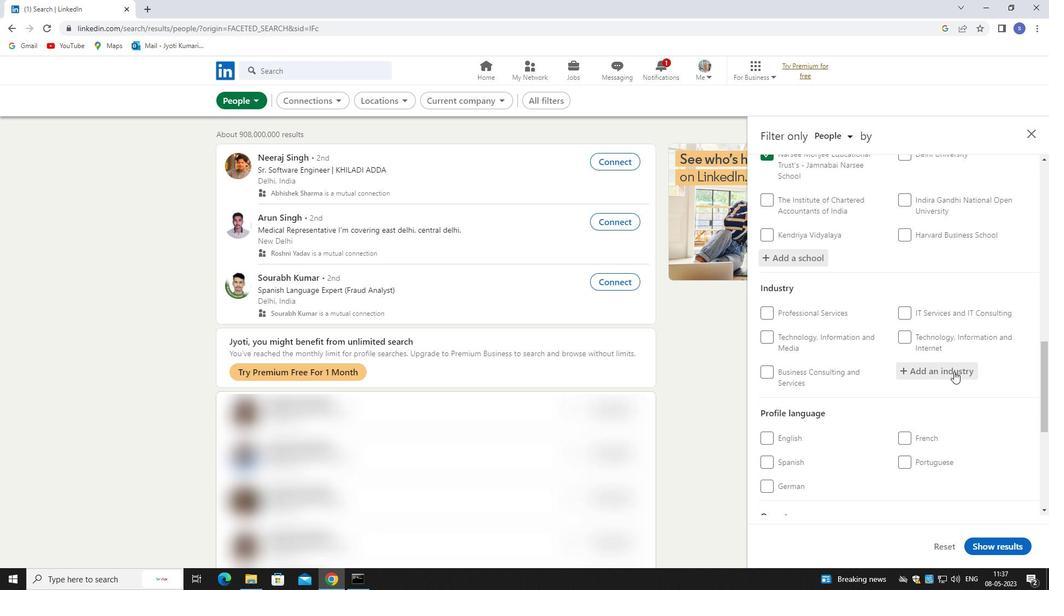 
Action: Mouse pressed left at (954, 371)
Screenshot: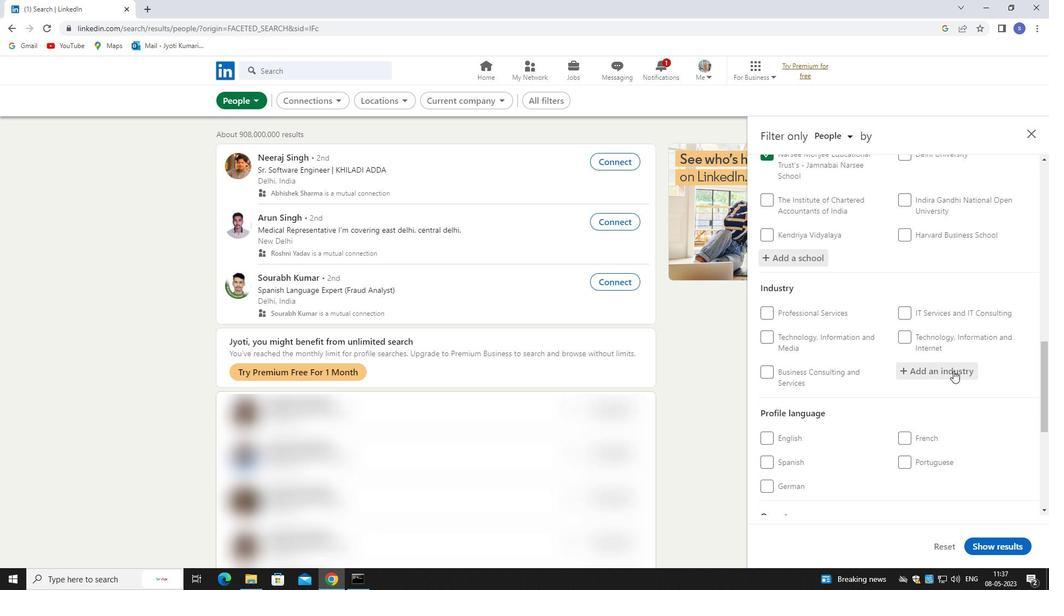 
Action: Key pressed travel
Screenshot: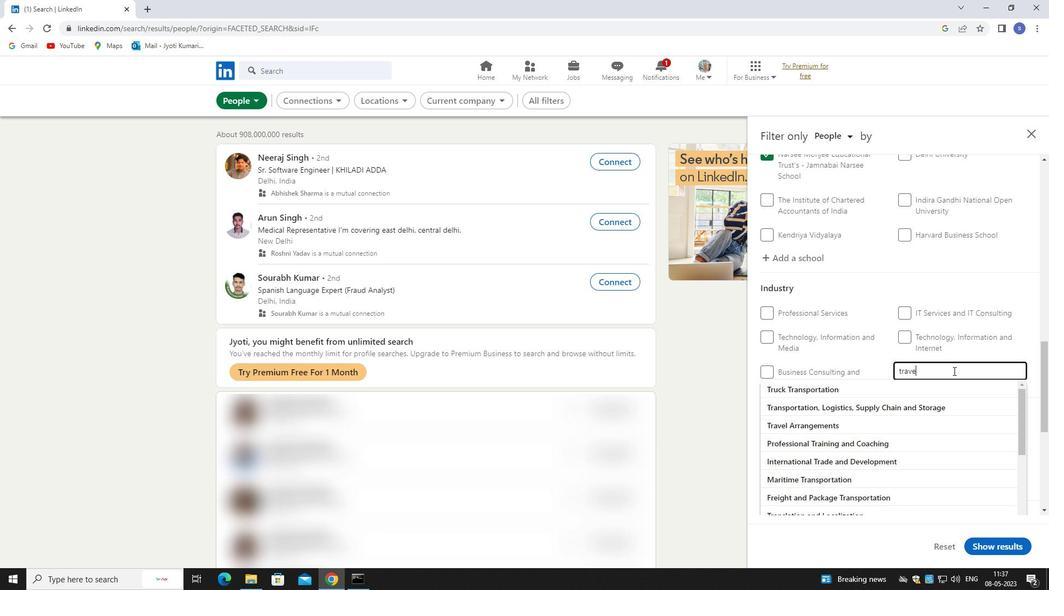 
Action: Mouse moved to (954, 379)
Screenshot: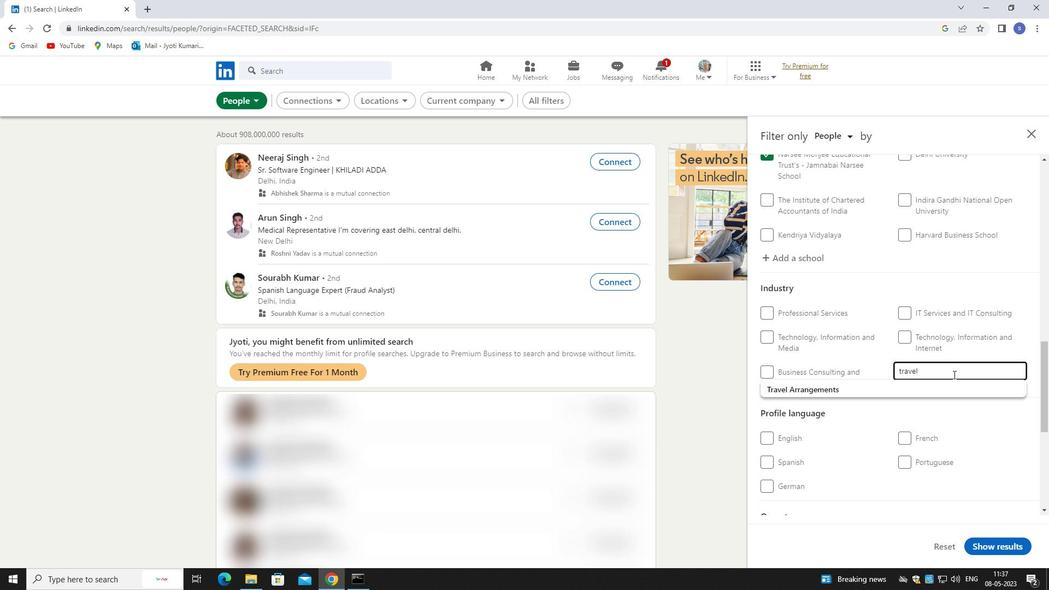 
Action: Mouse pressed left at (954, 379)
Screenshot: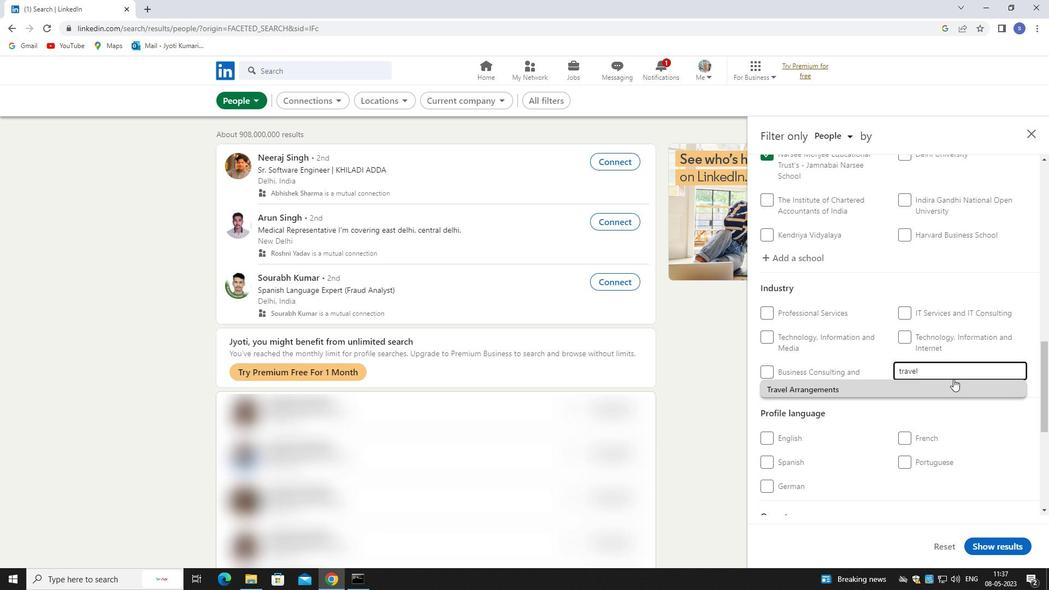
Action: Mouse moved to (953, 385)
Screenshot: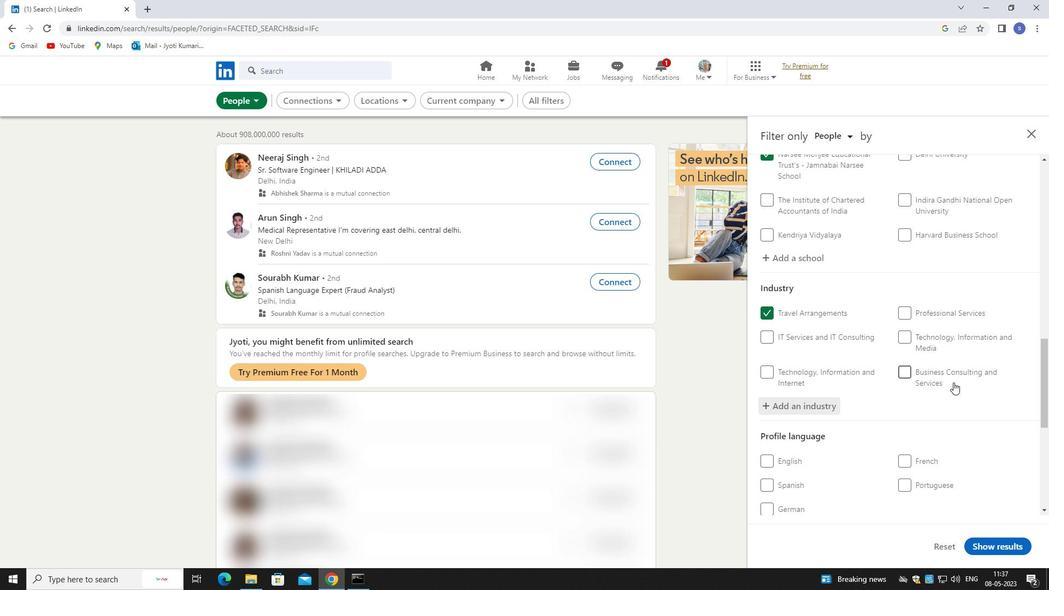
Action: Mouse scrolled (953, 384) with delta (0, 0)
Screenshot: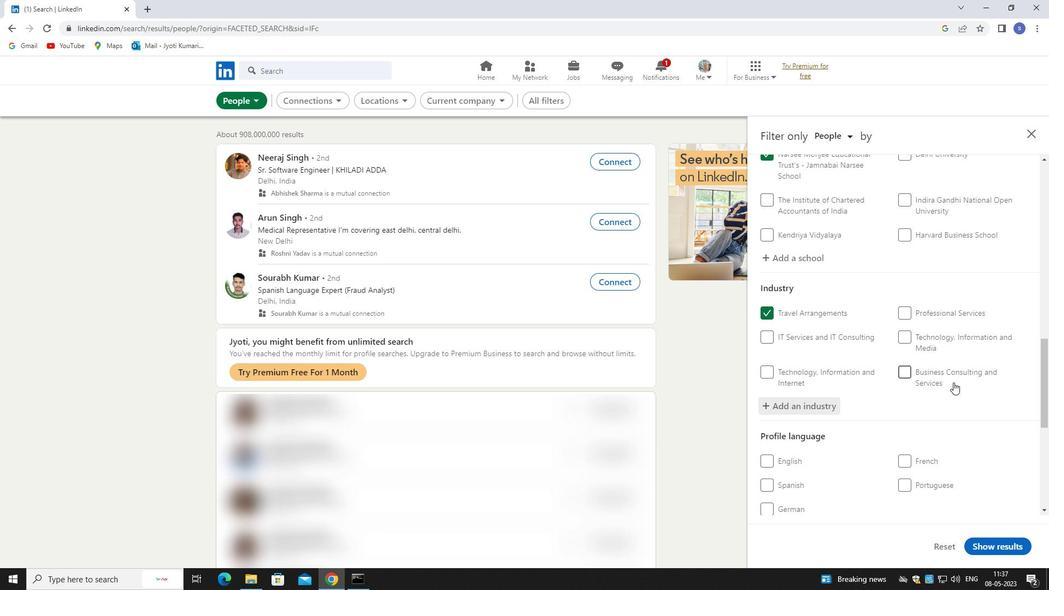 
Action: Mouse moved to (788, 405)
Screenshot: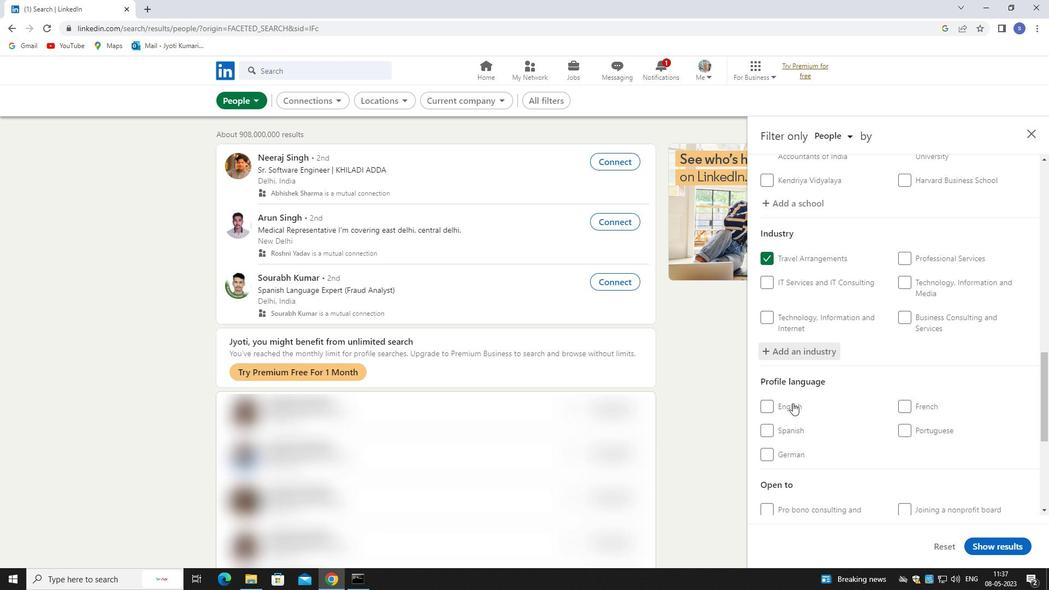 
Action: Mouse pressed left at (788, 405)
Screenshot: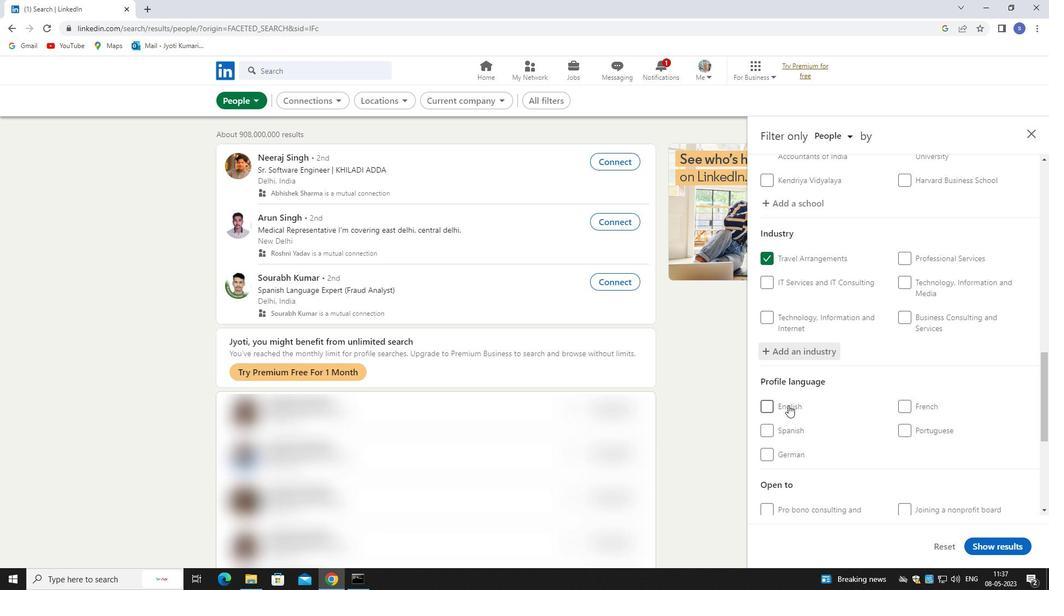
Action: Mouse moved to (801, 404)
Screenshot: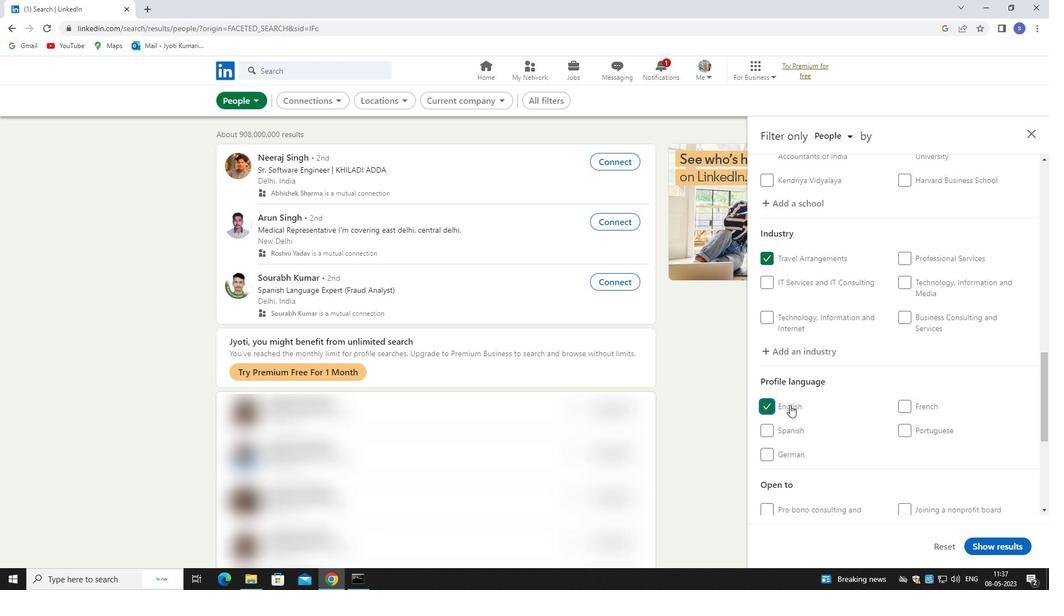 
Action: Mouse scrolled (801, 404) with delta (0, 0)
Screenshot: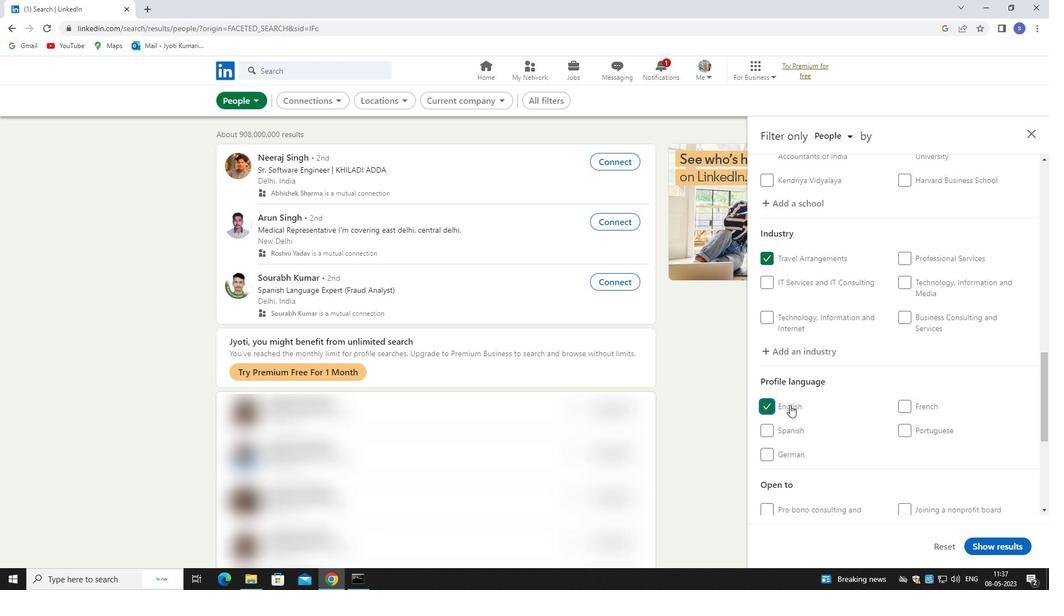 
Action: Mouse moved to (804, 404)
Screenshot: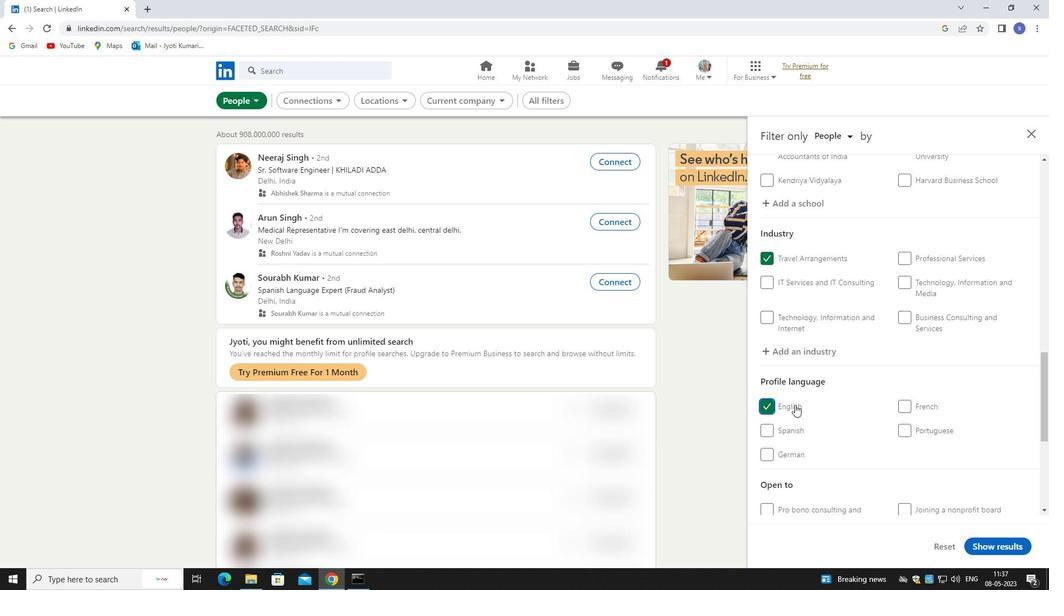 
Action: Mouse scrolled (804, 404) with delta (0, 0)
Screenshot: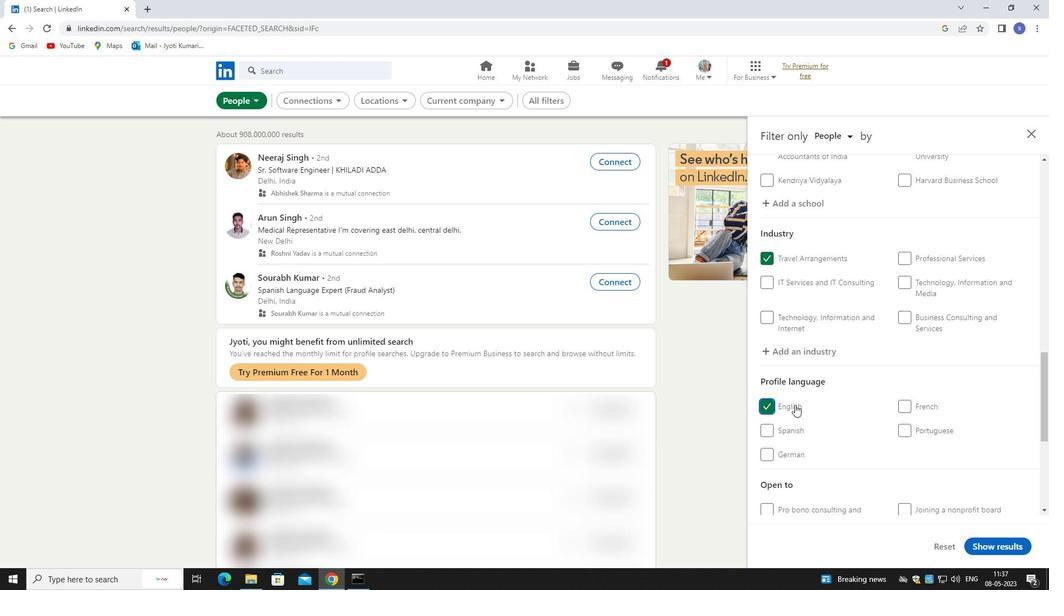 
Action: Mouse moved to (809, 405)
Screenshot: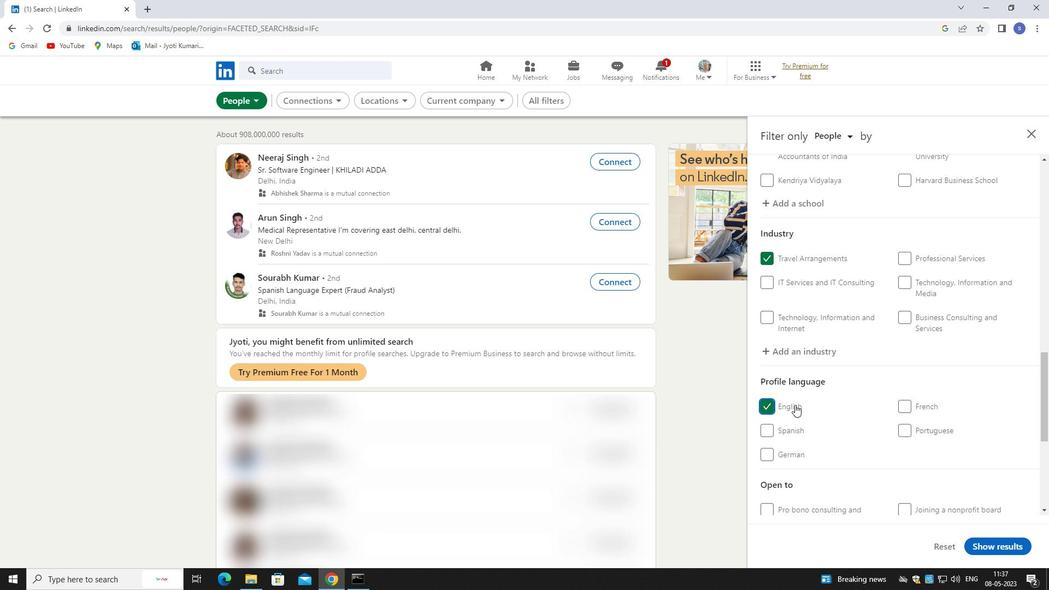 
Action: Mouse scrolled (809, 405) with delta (0, 0)
Screenshot: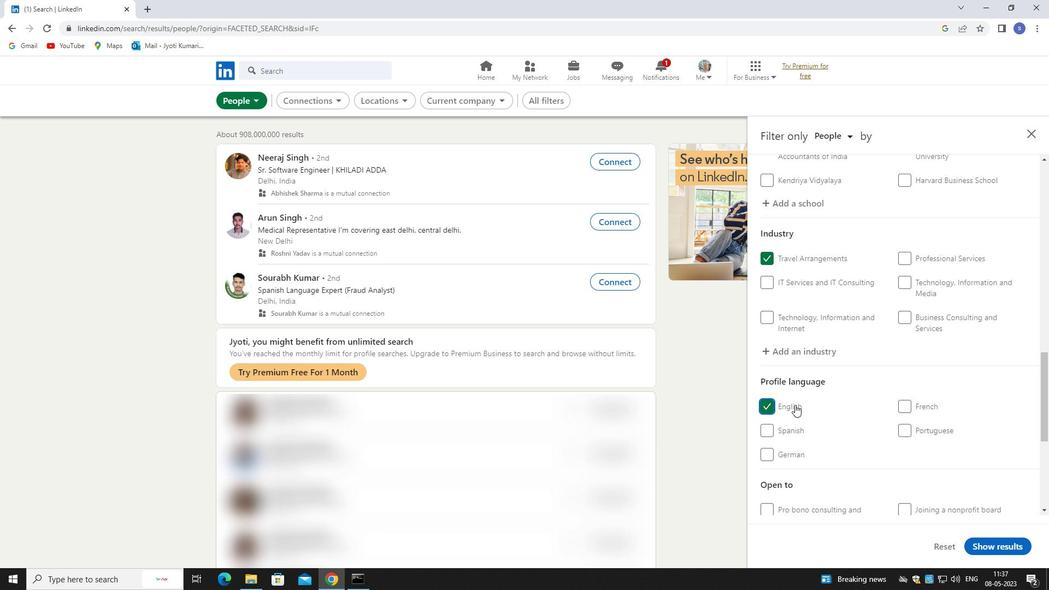
Action: Mouse moved to (821, 406)
Screenshot: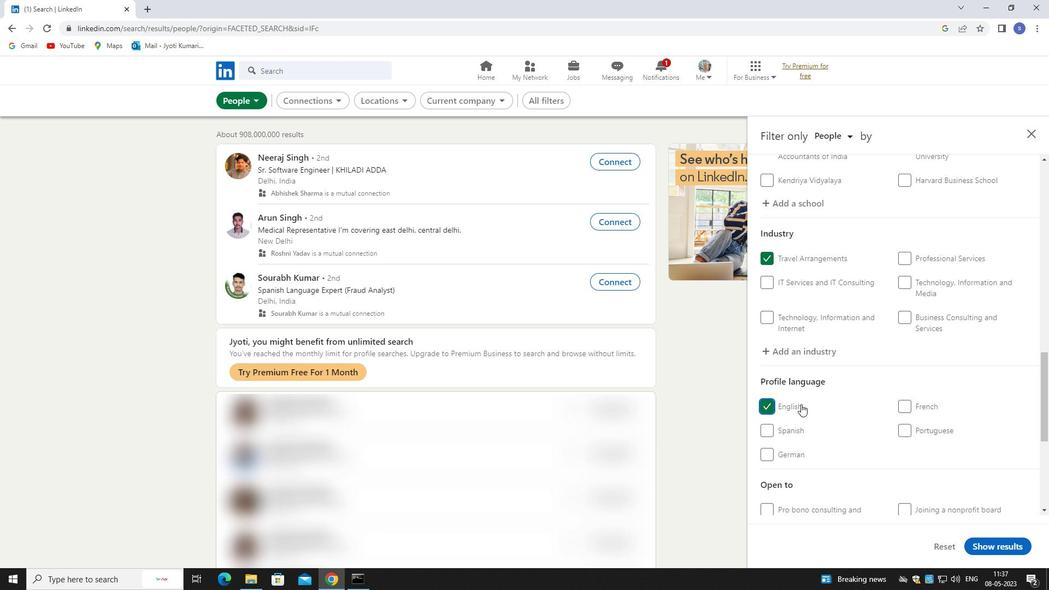 
Action: Mouse scrolled (821, 405) with delta (0, 0)
Screenshot: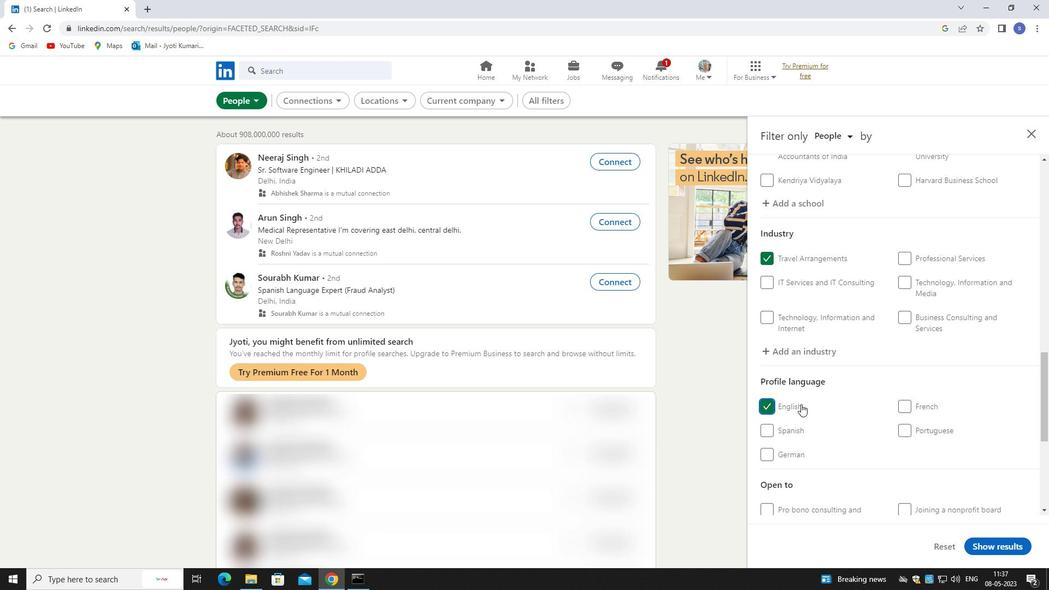 
Action: Mouse moved to (923, 404)
Screenshot: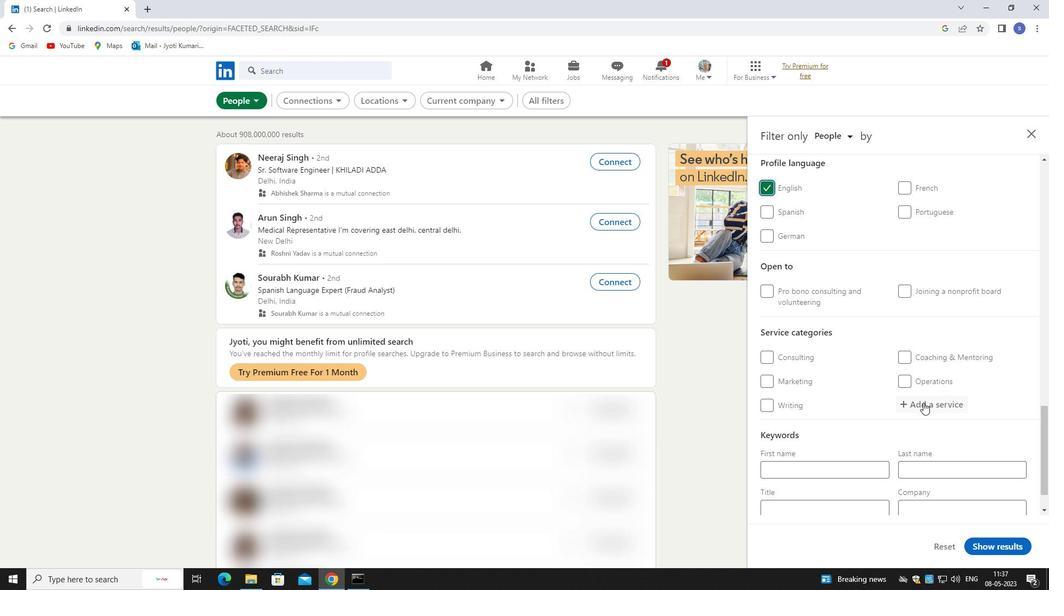 
Action: Mouse pressed left at (923, 404)
Screenshot: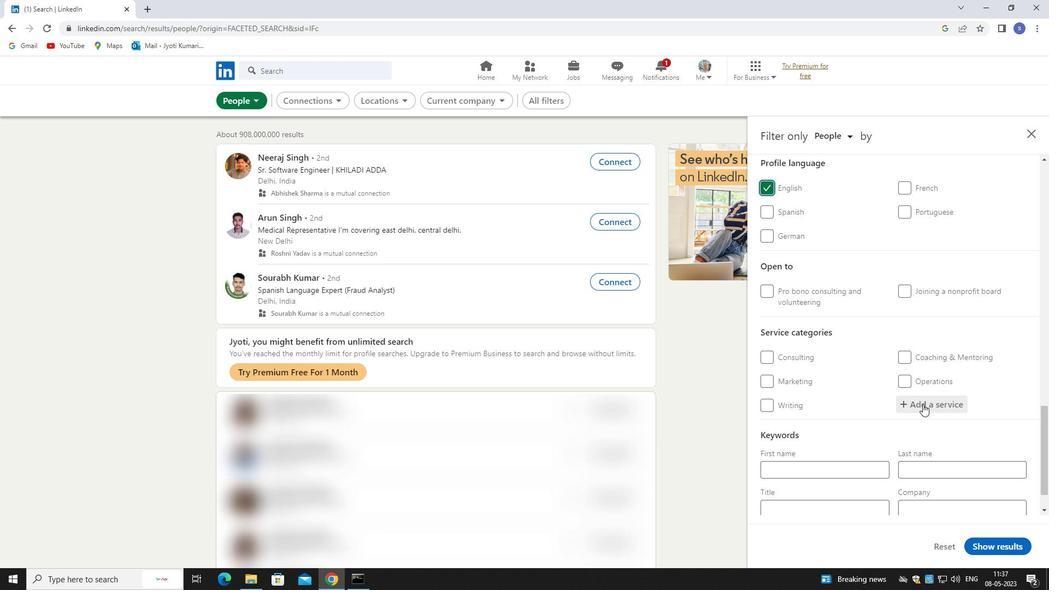
Action: Mouse moved to (915, 410)
Screenshot: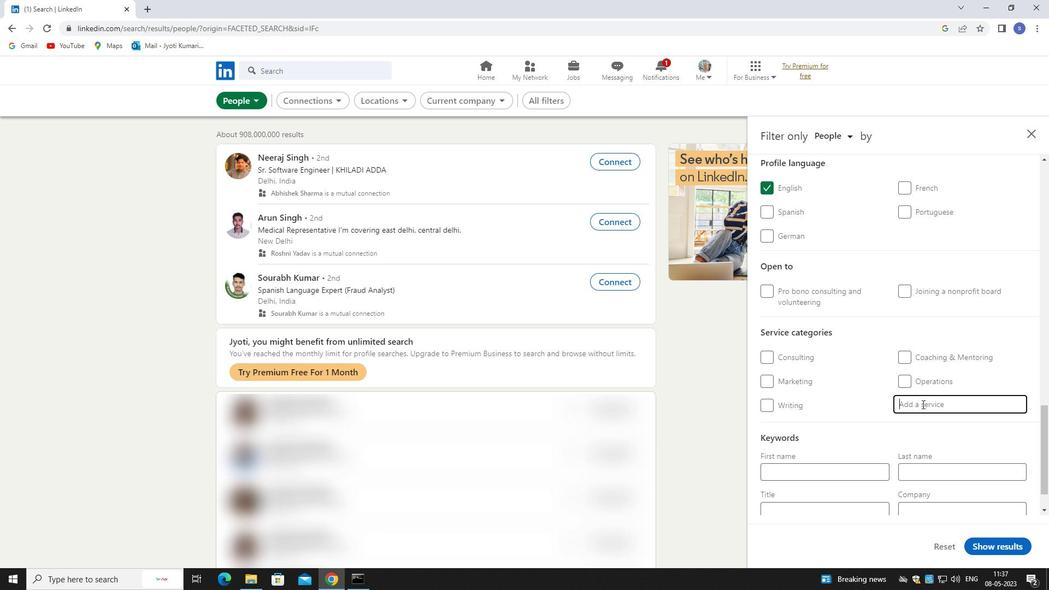 
Action: Key pressed budget
Screenshot: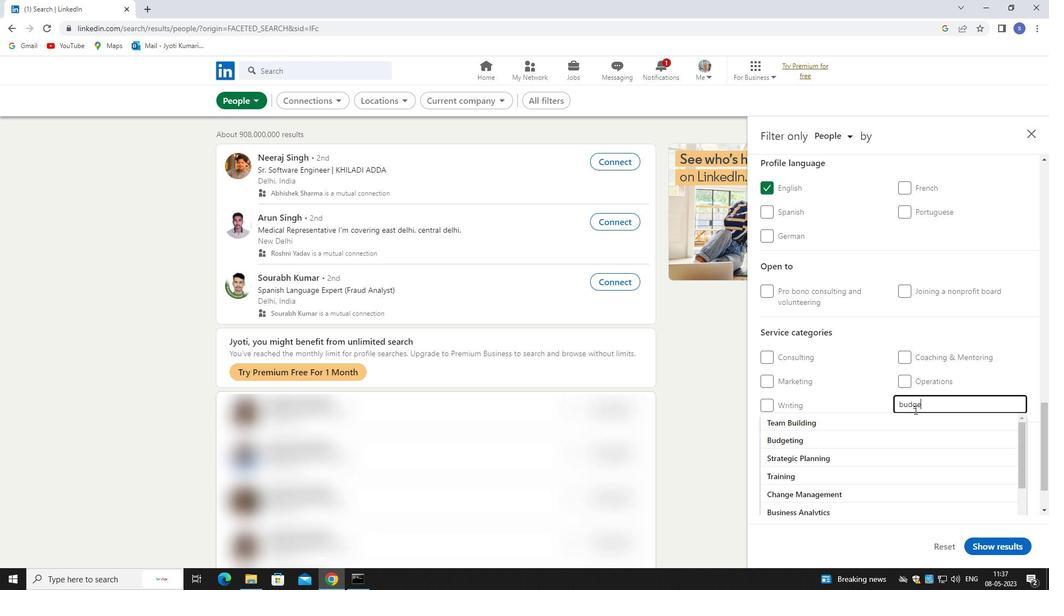 
Action: Mouse moved to (912, 419)
Screenshot: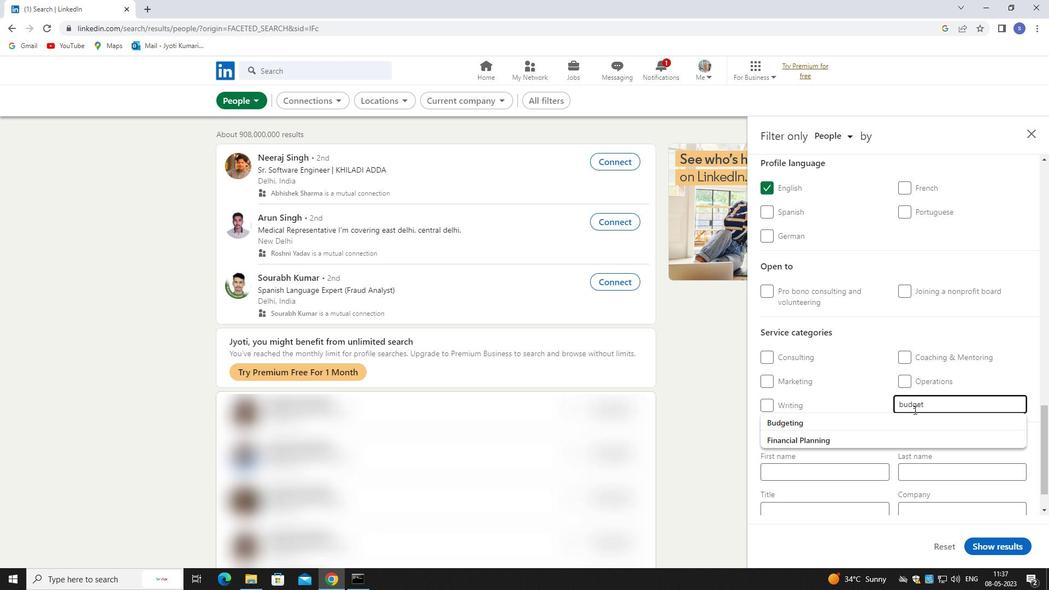 
Action: Mouse pressed left at (912, 419)
Screenshot: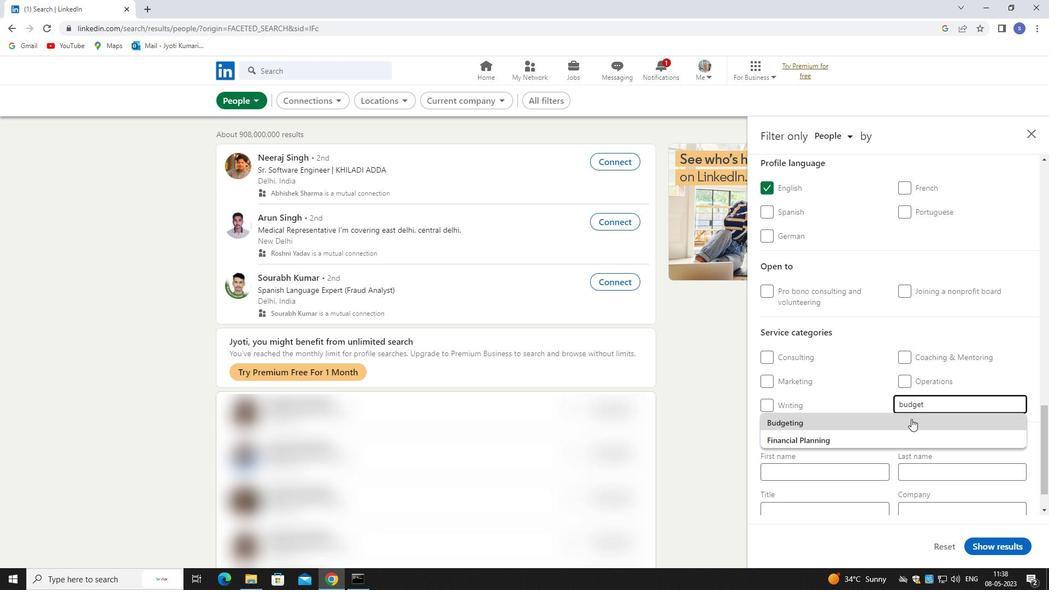 
Action: Mouse moved to (911, 419)
Screenshot: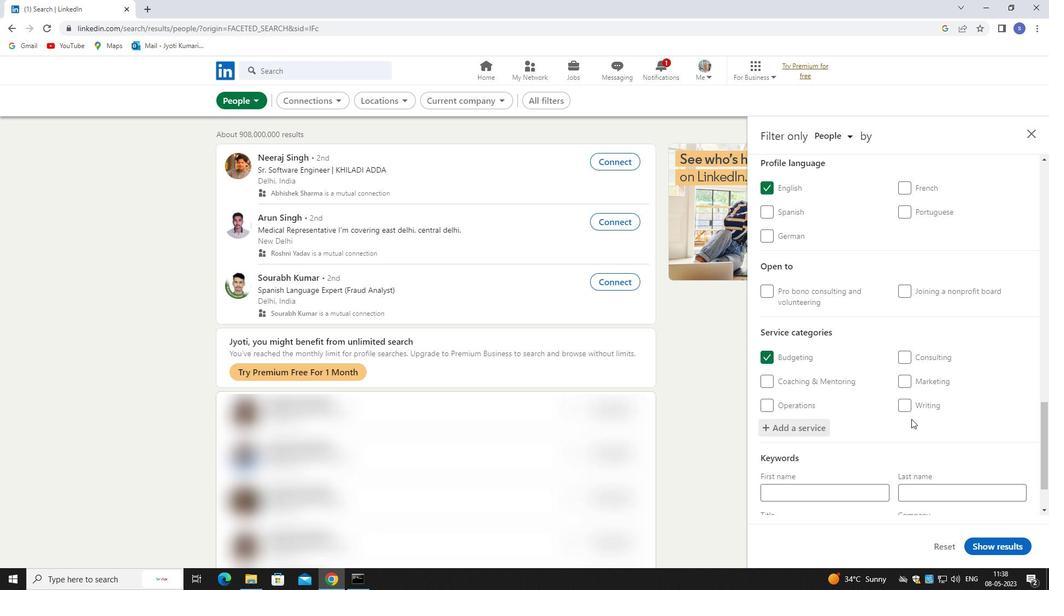 
Action: Mouse scrolled (911, 418) with delta (0, 0)
Screenshot: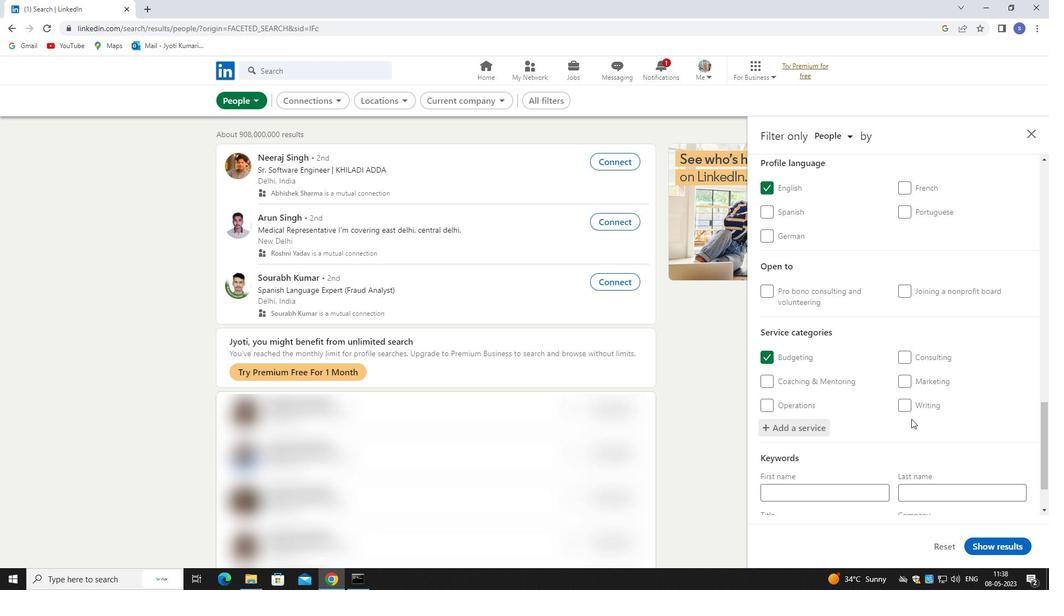 
Action: Mouse scrolled (911, 418) with delta (0, 0)
Screenshot: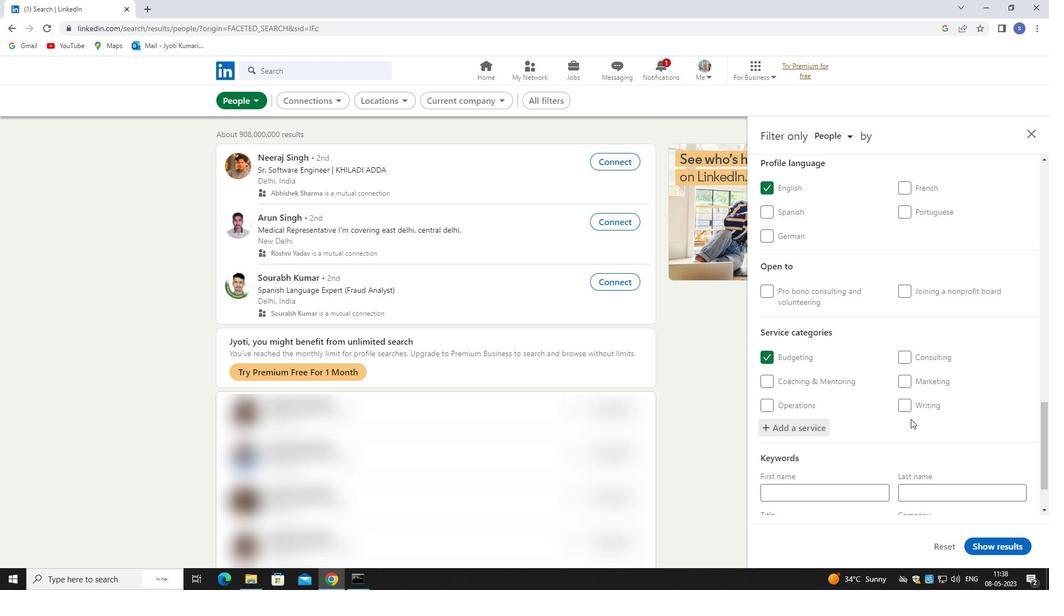 
Action: Mouse scrolled (911, 418) with delta (0, 0)
Screenshot: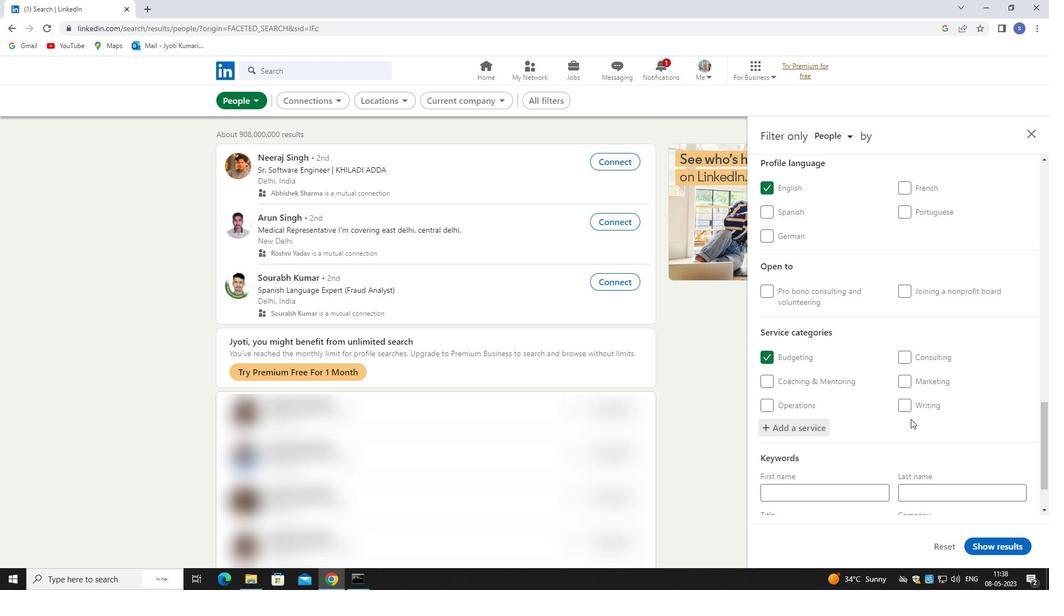 
Action: Mouse moved to (861, 462)
Screenshot: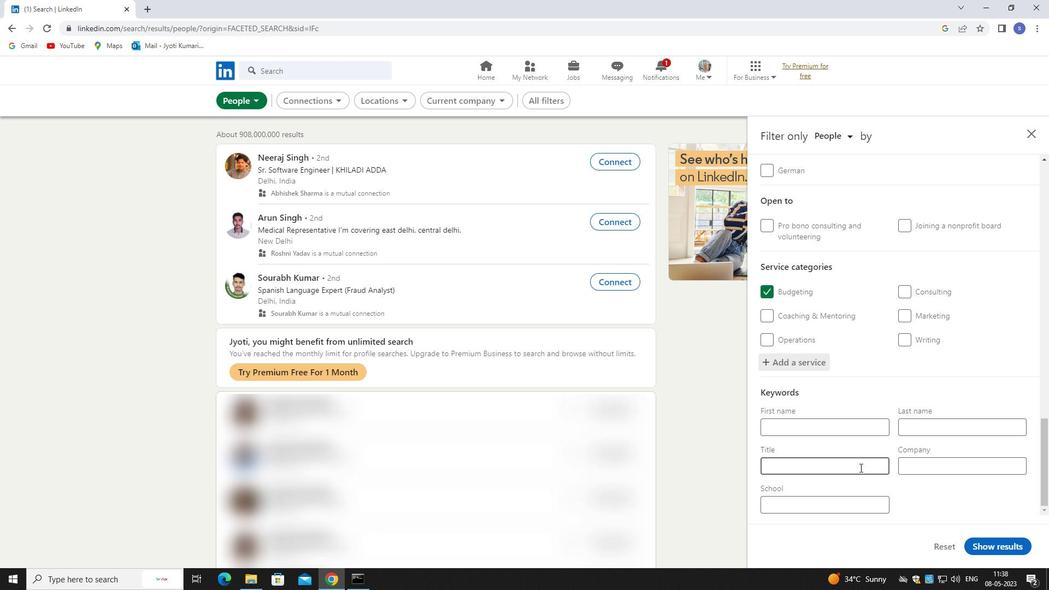 
Action: Mouse pressed left at (861, 462)
Screenshot: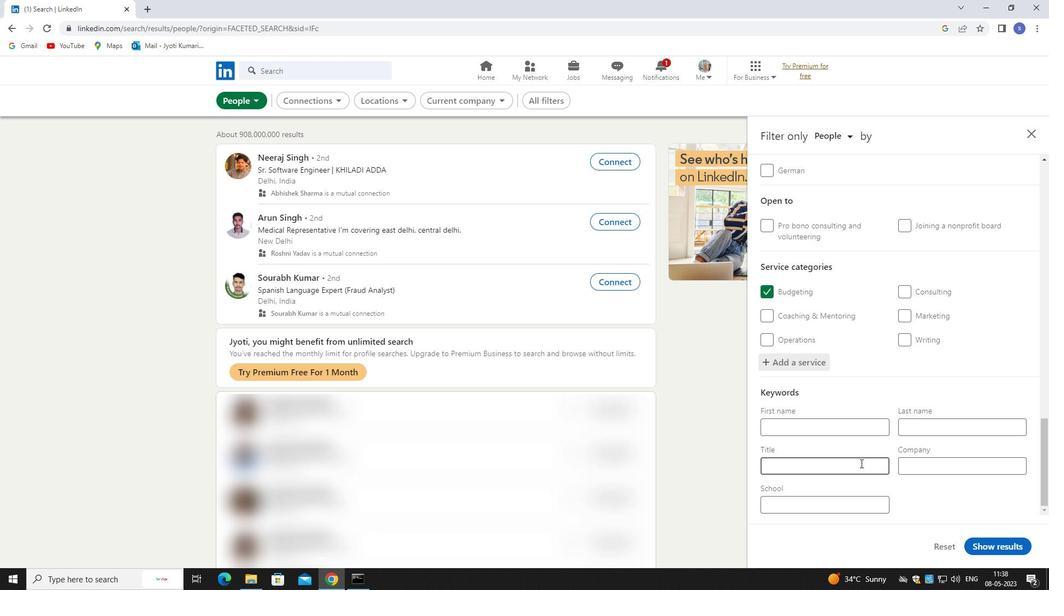 
Action: Key pressed secretary
Screenshot: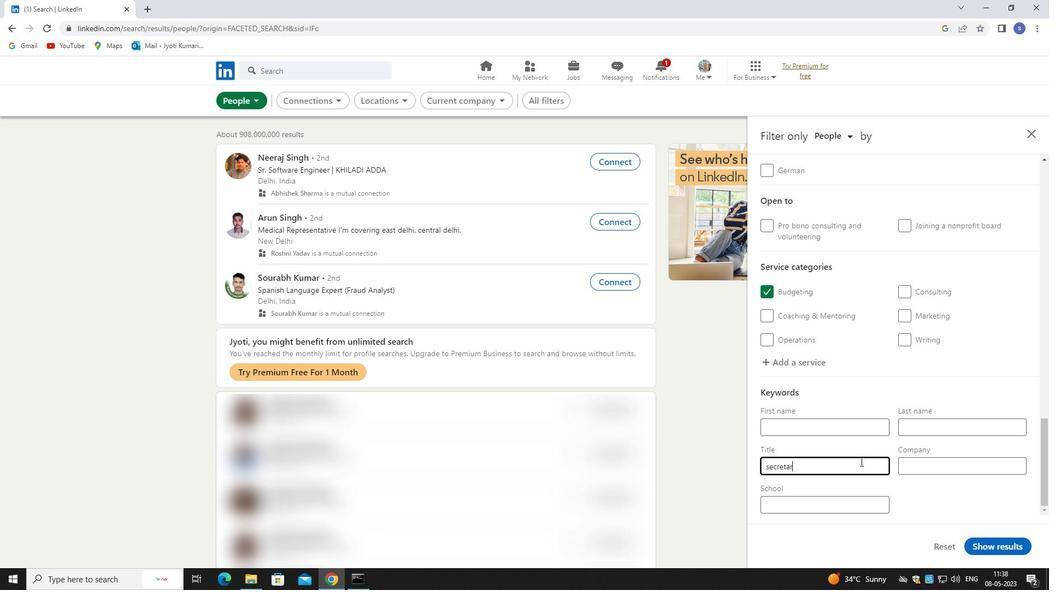 
Action: Mouse moved to (978, 547)
Screenshot: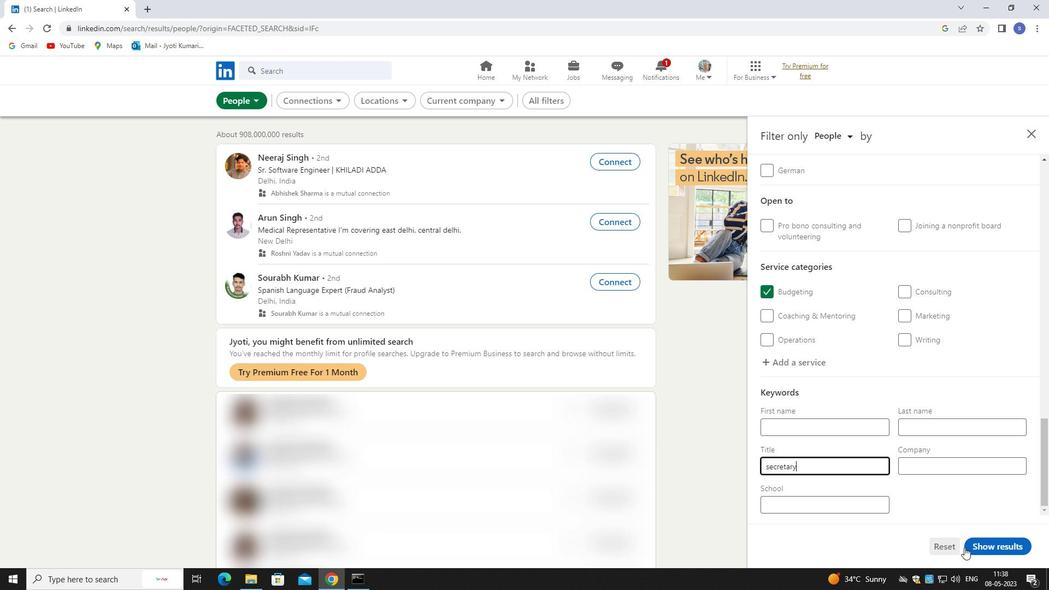 
Action: Mouse pressed left at (978, 547)
Screenshot: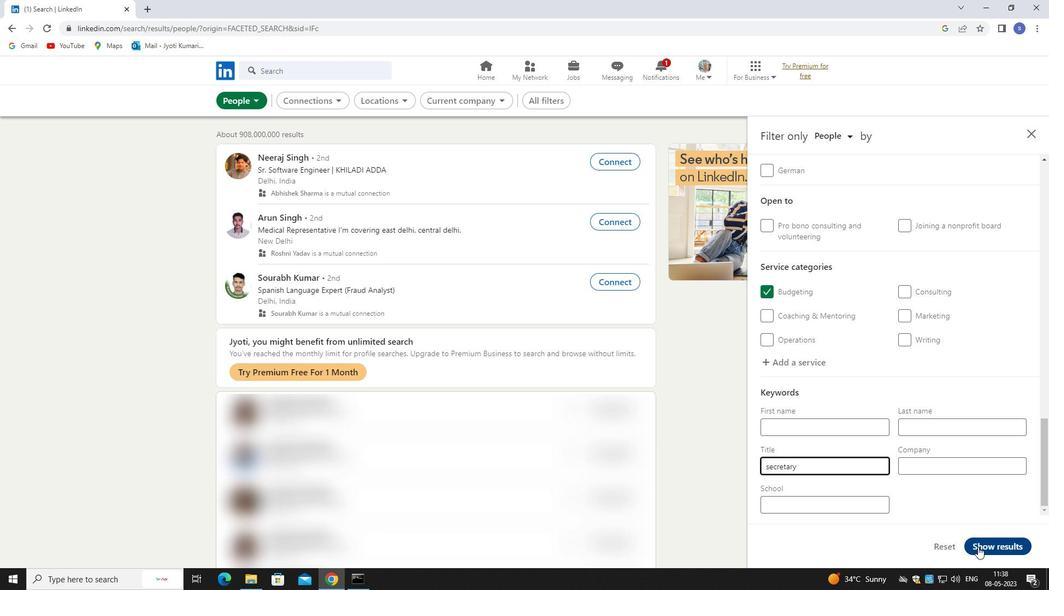
Action: Mouse moved to (416, 161)
Screenshot: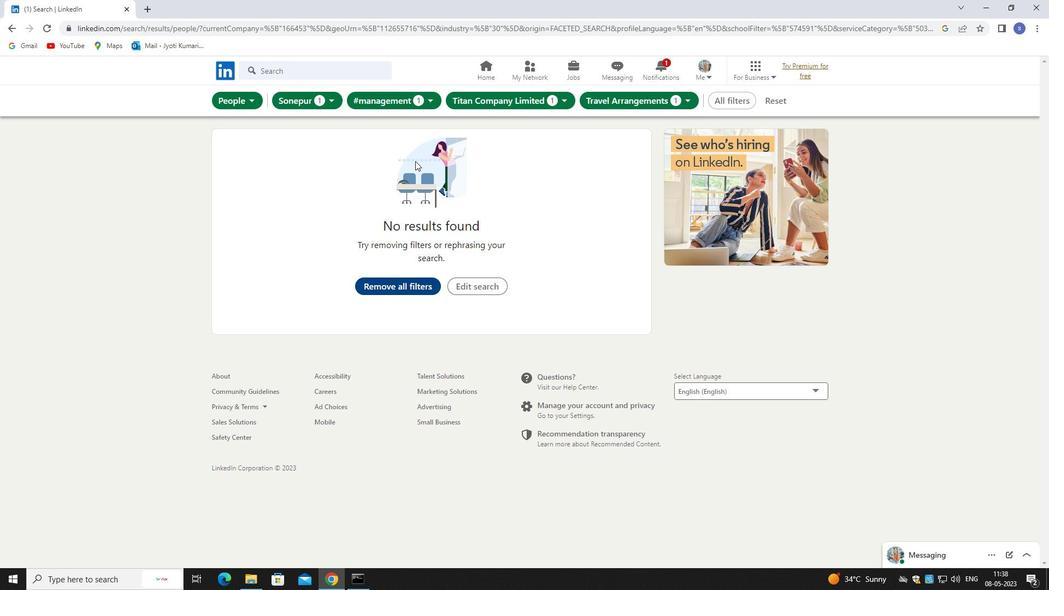 
